 Task: Create a due date automation trigger when advanced on, on the tuesday before a card is due add fields without custom field "Resume" set to a date between 1 and 7 working days from now at 11:00 AM.
Action: Mouse moved to (1131, 90)
Screenshot: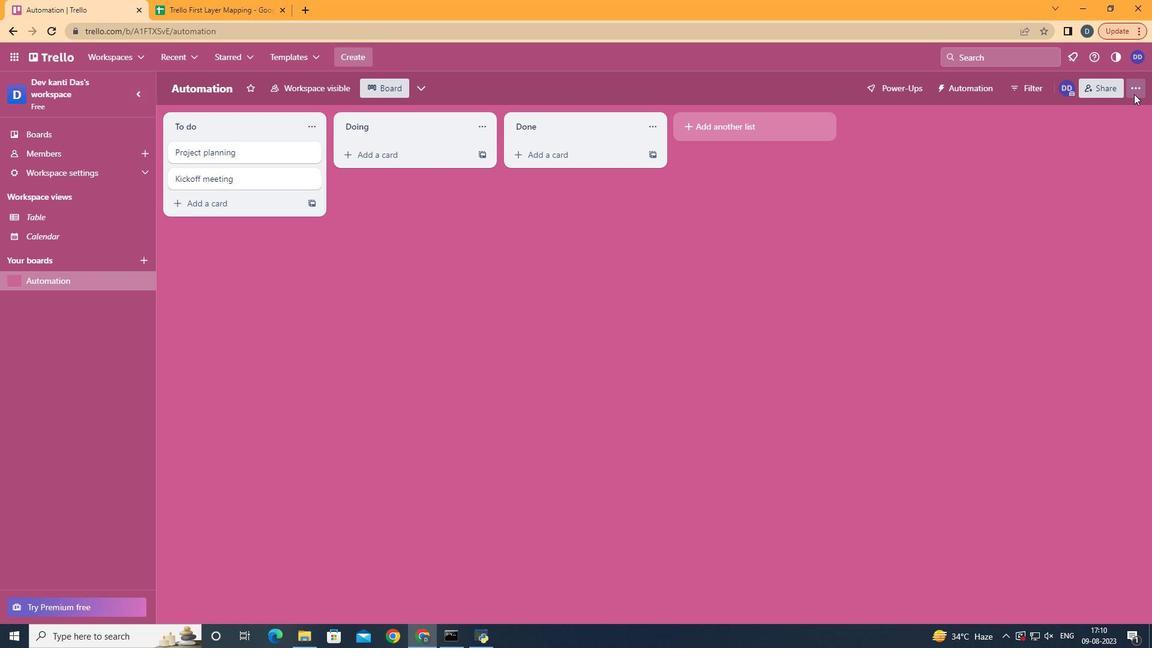 
Action: Mouse pressed left at (1131, 90)
Screenshot: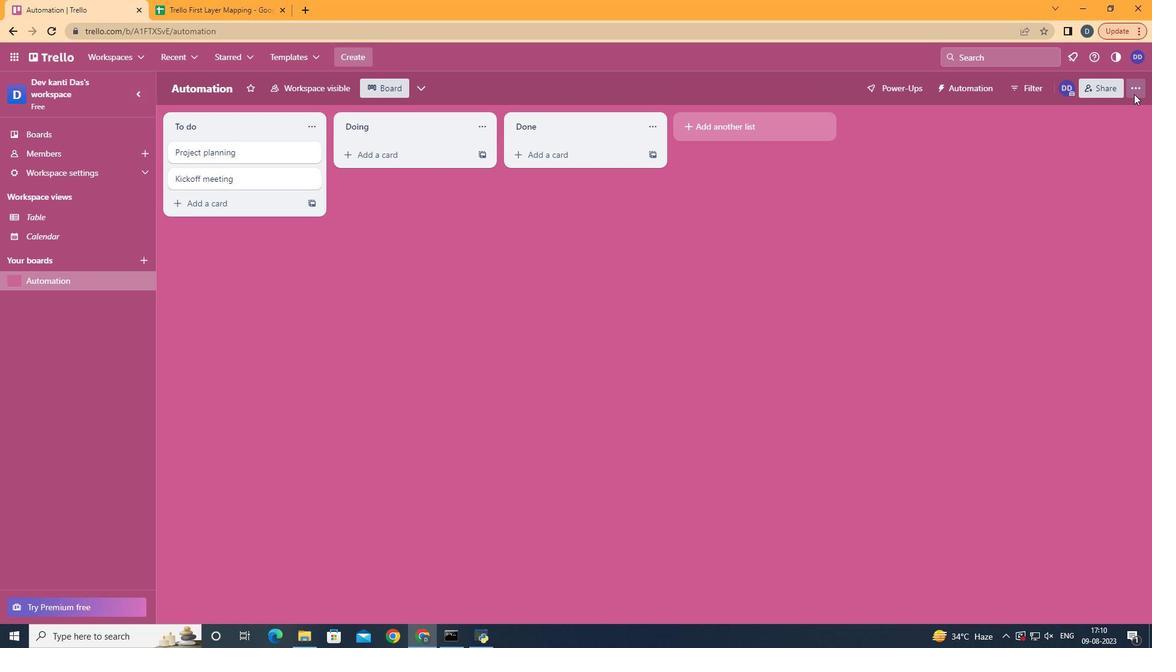 
Action: Mouse moved to (1037, 256)
Screenshot: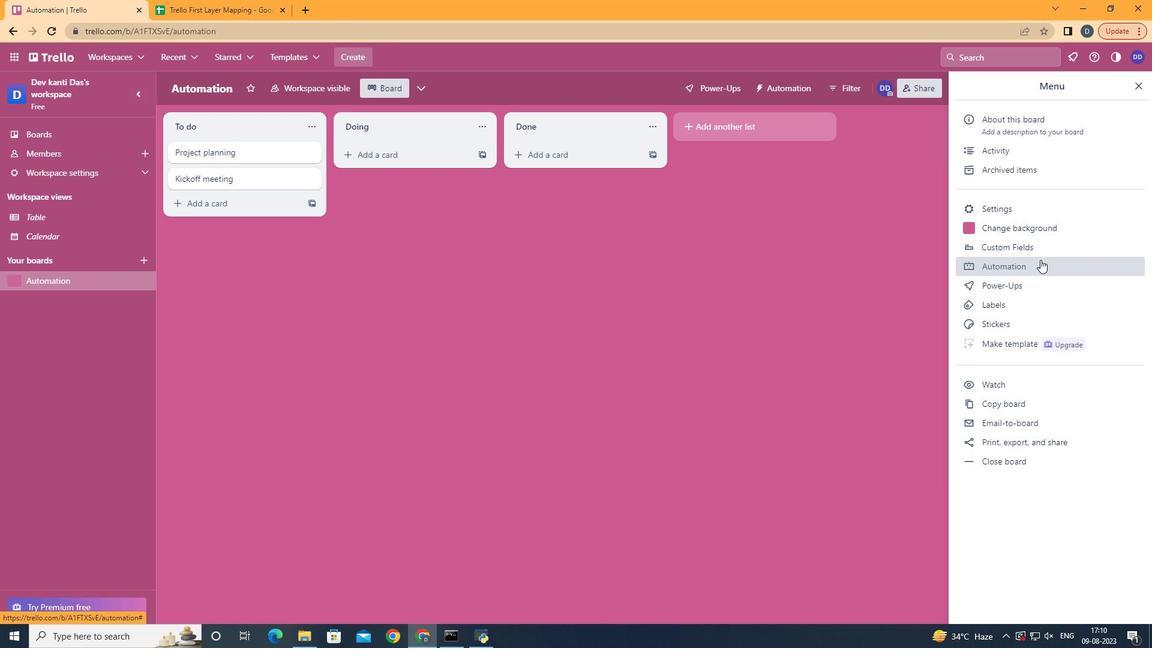 
Action: Mouse pressed left at (1037, 256)
Screenshot: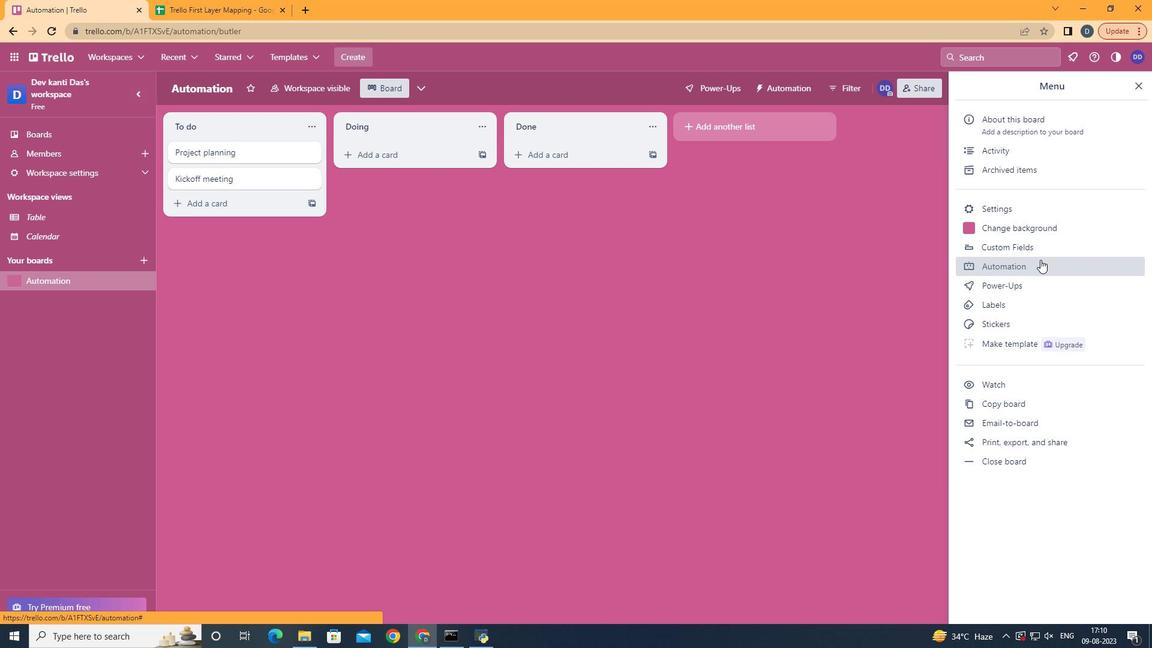 
Action: Mouse moved to (197, 228)
Screenshot: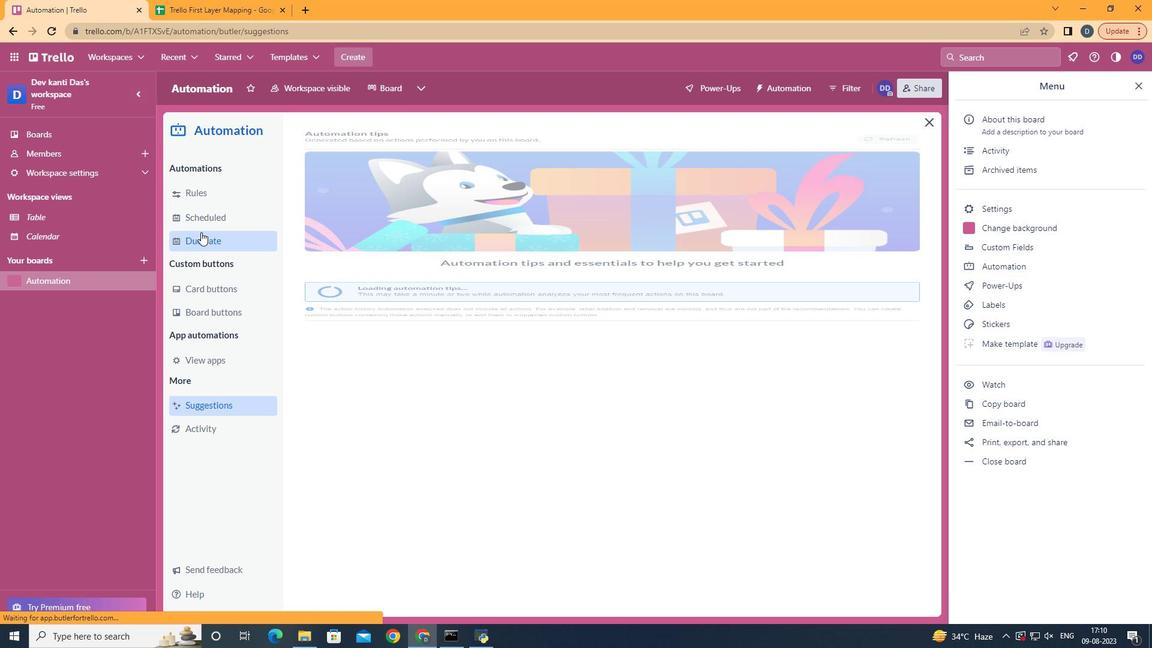 
Action: Mouse pressed left at (197, 228)
Screenshot: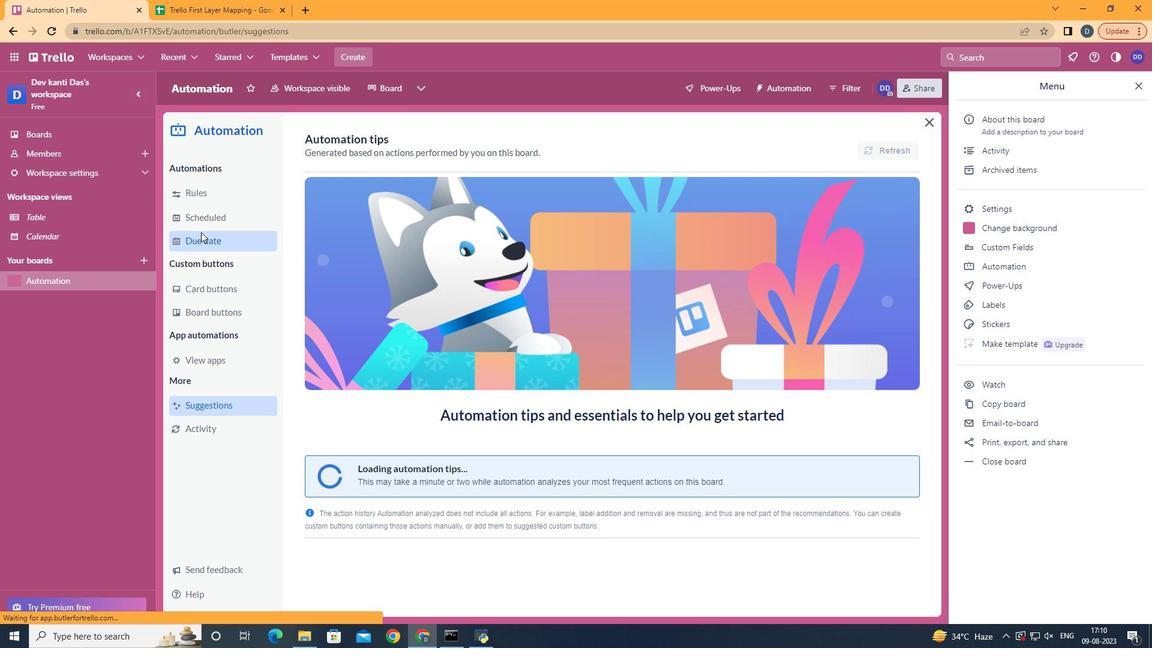 
Action: Mouse moved to (827, 137)
Screenshot: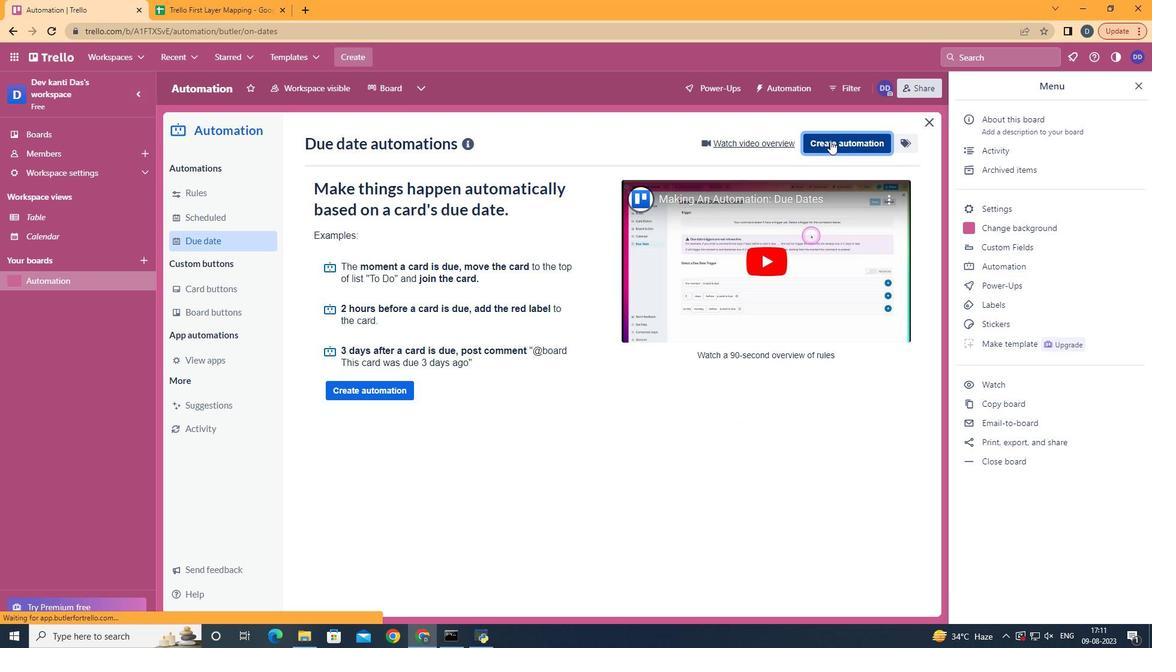 
Action: Mouse pressed left at (827, 137)
Screenshot: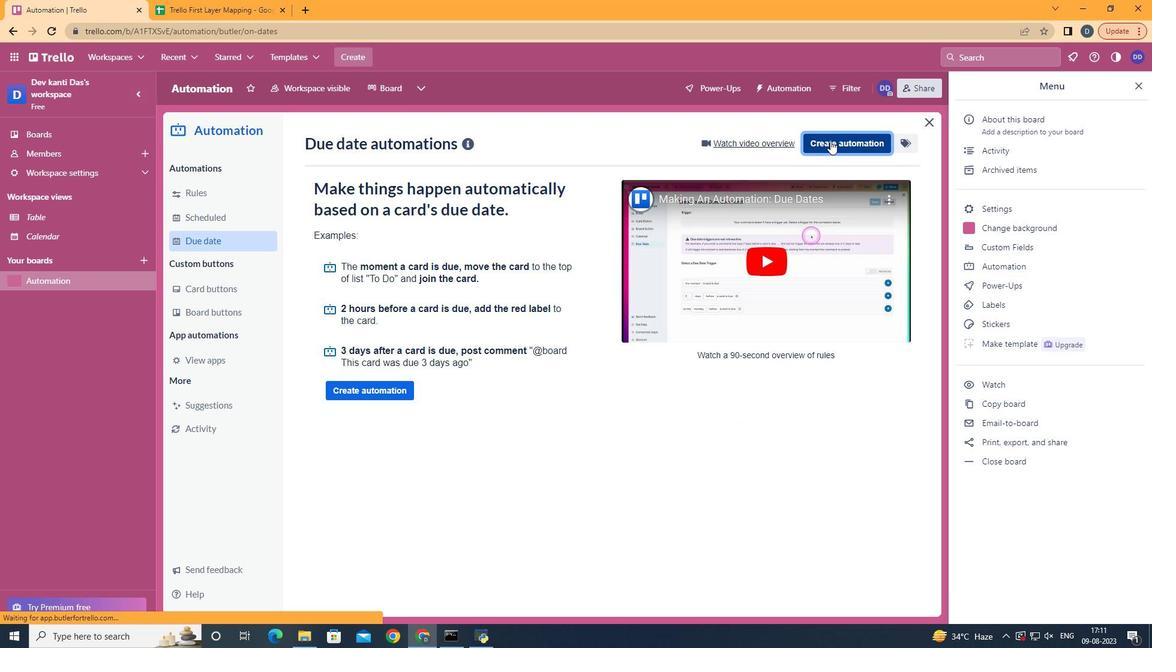 
Action: Mouse moved to (608, 262)
Screenshot: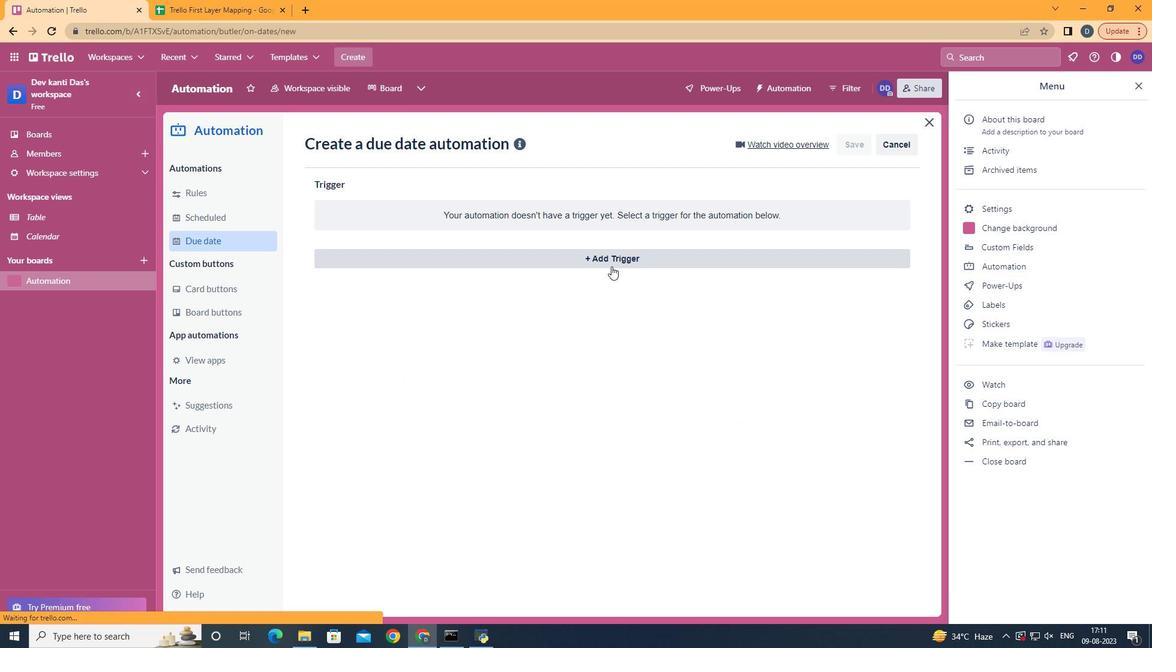 
Action: Mouse pressed left at (608, 262)
Screenshot: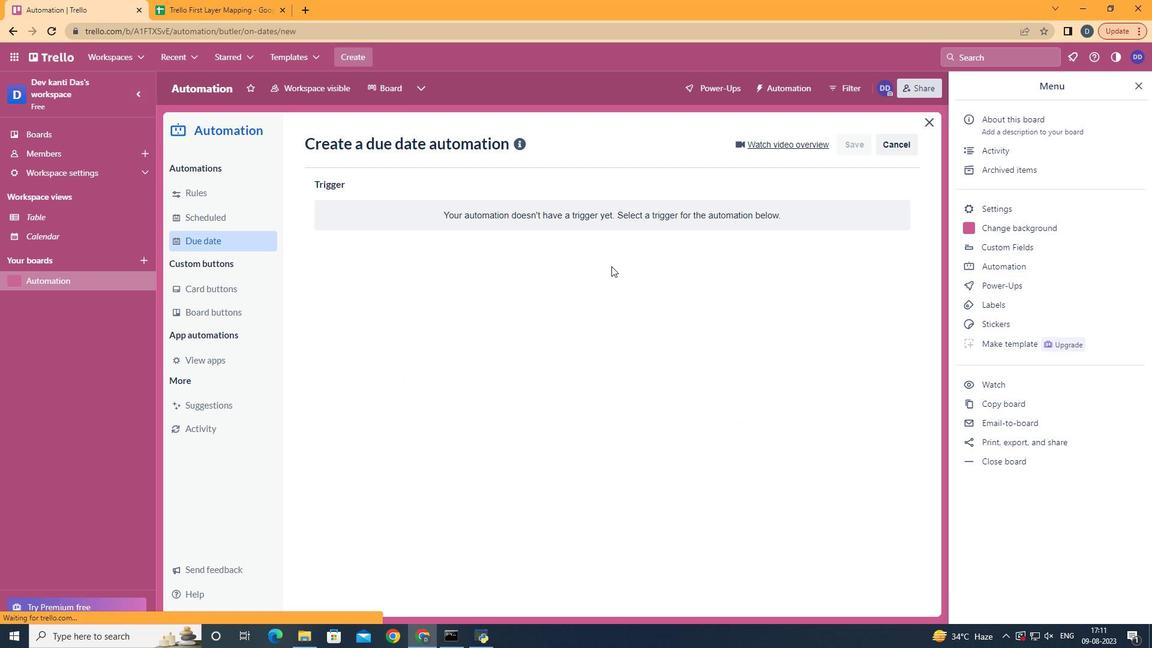 
Action: Mouse moved to (398, 330)
Screenshot: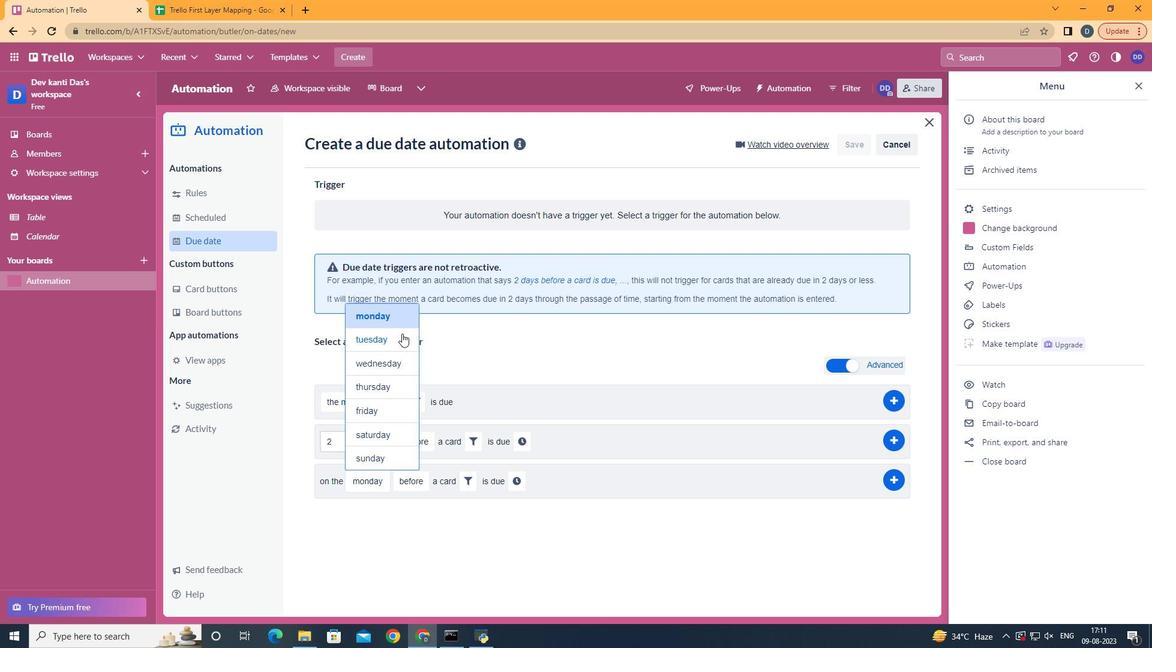 
Action: Mouse pressed left at (398, 330)
Screenshot: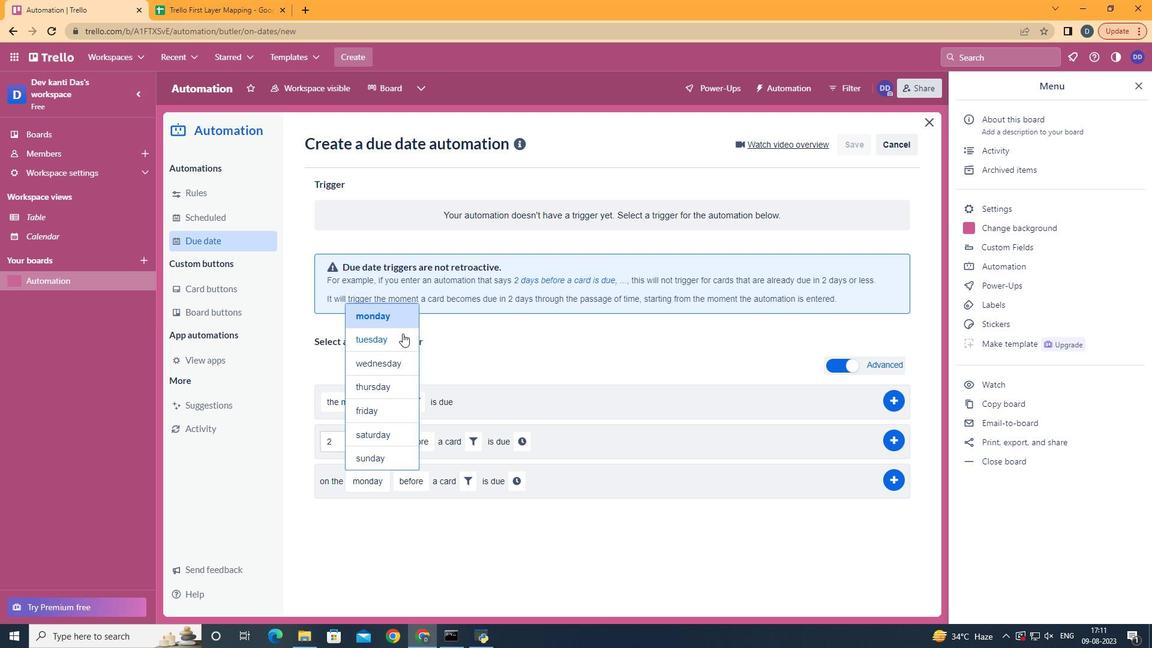 
Action: Mouse moved to (470, 477)
Screenshot: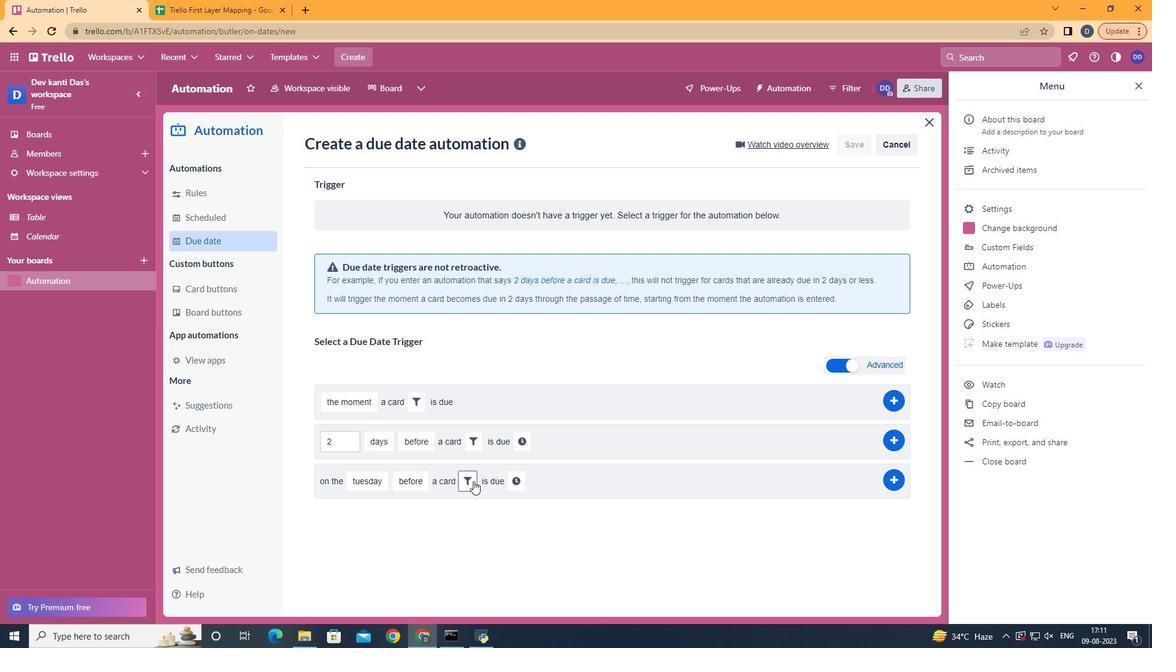 
Action: Mouse pressed left at (470, 477)
Screenshot: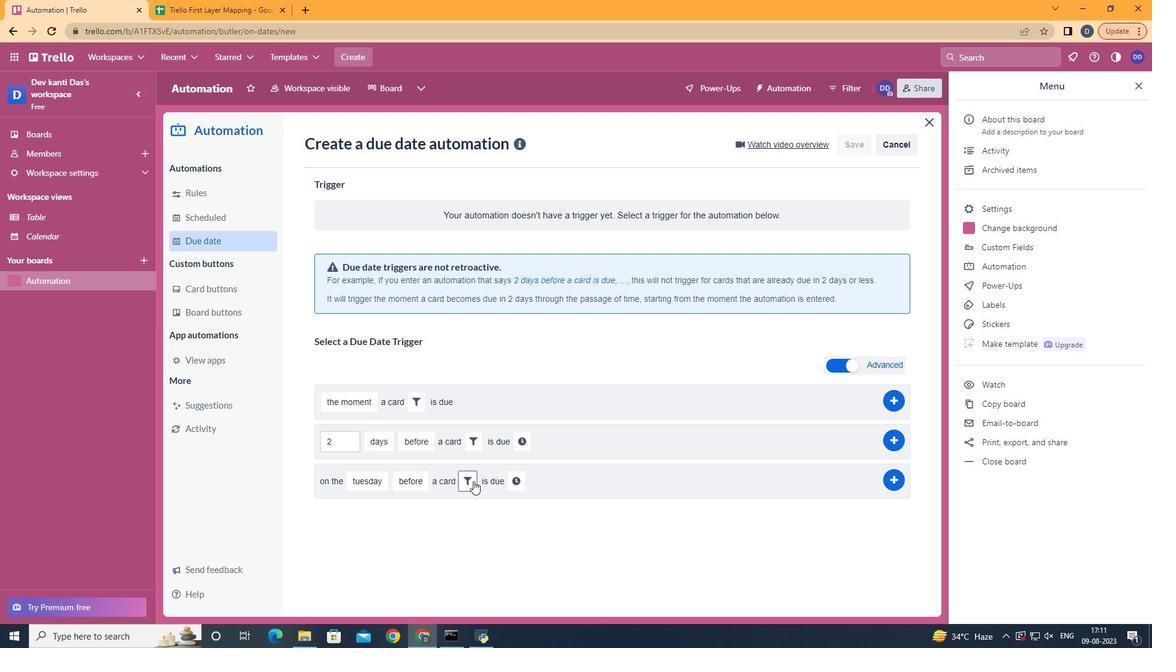 
Action: Mouse moved to (671, 508)
Screenshot: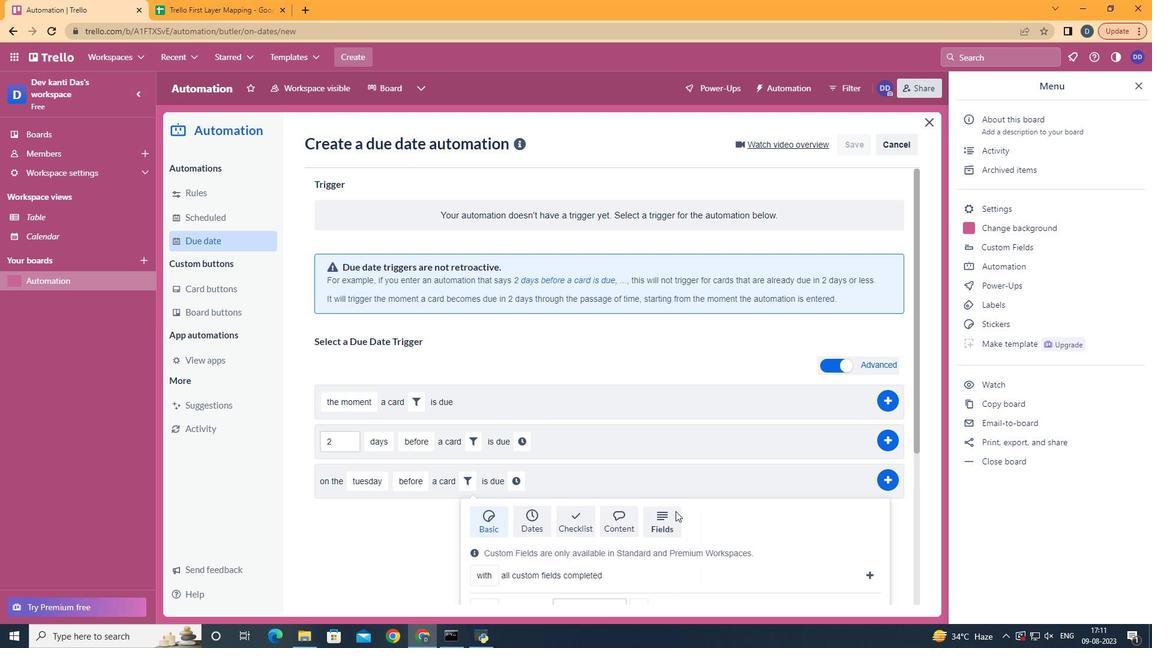 
Action: Mouse pressed left at (671, 508)
Screenshot: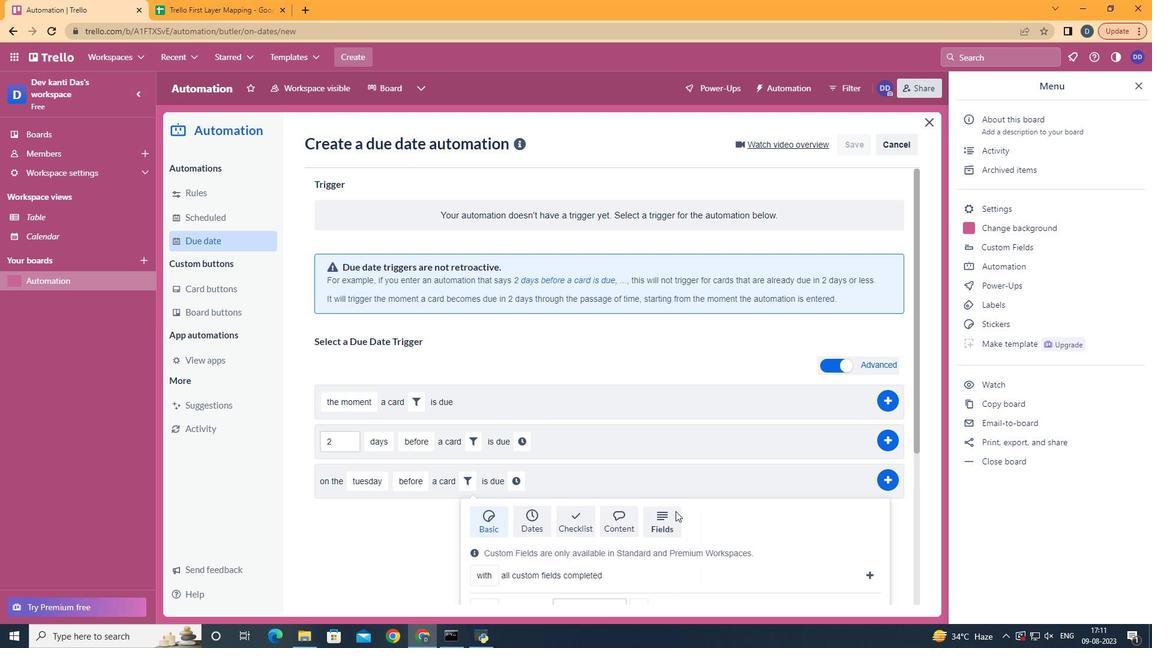 
Action: Mouse moved to (668, 501)
Screenshot: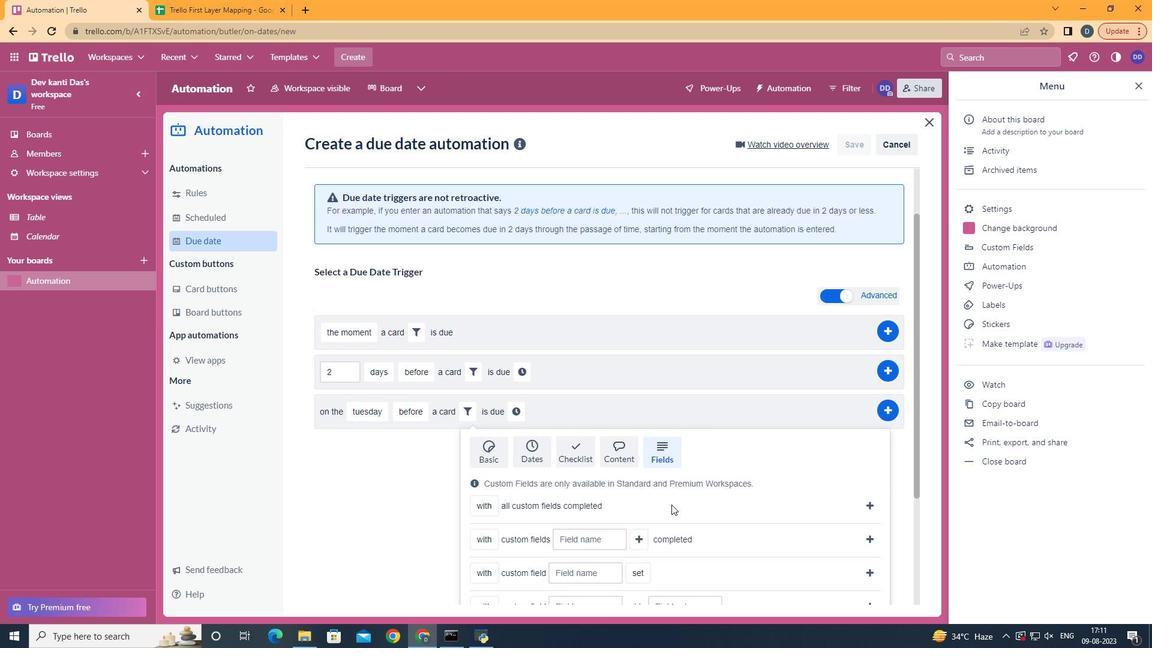 
Action: Mouse scrolled (668, 500) with delta (0, 0)
Screenshot: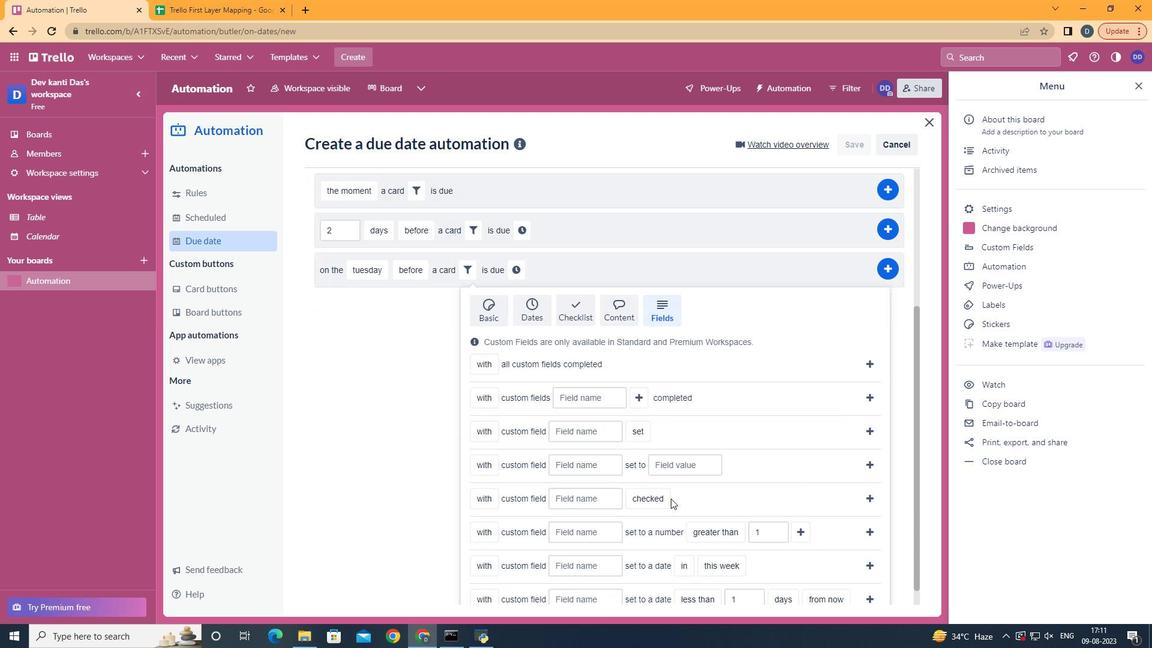 
Action: Mouse scrolled (668, 500) with delta (0, 0)
Screenshot: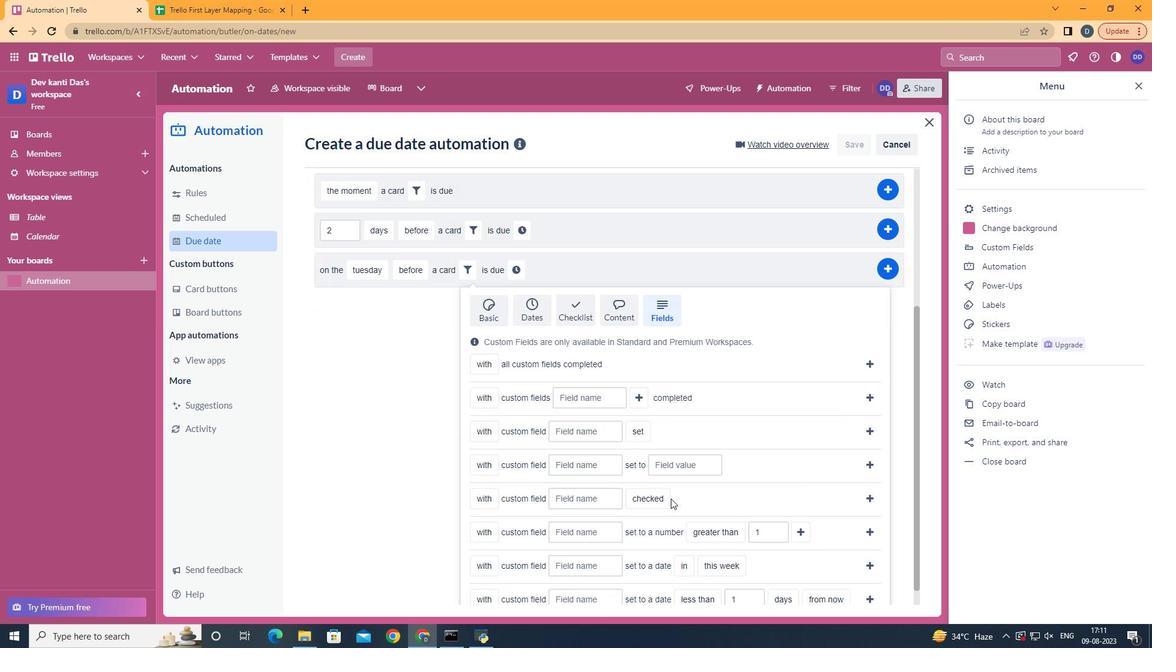 
Action: Mouse scrolled (668, 500) with delta (0, 0)
Screenshot: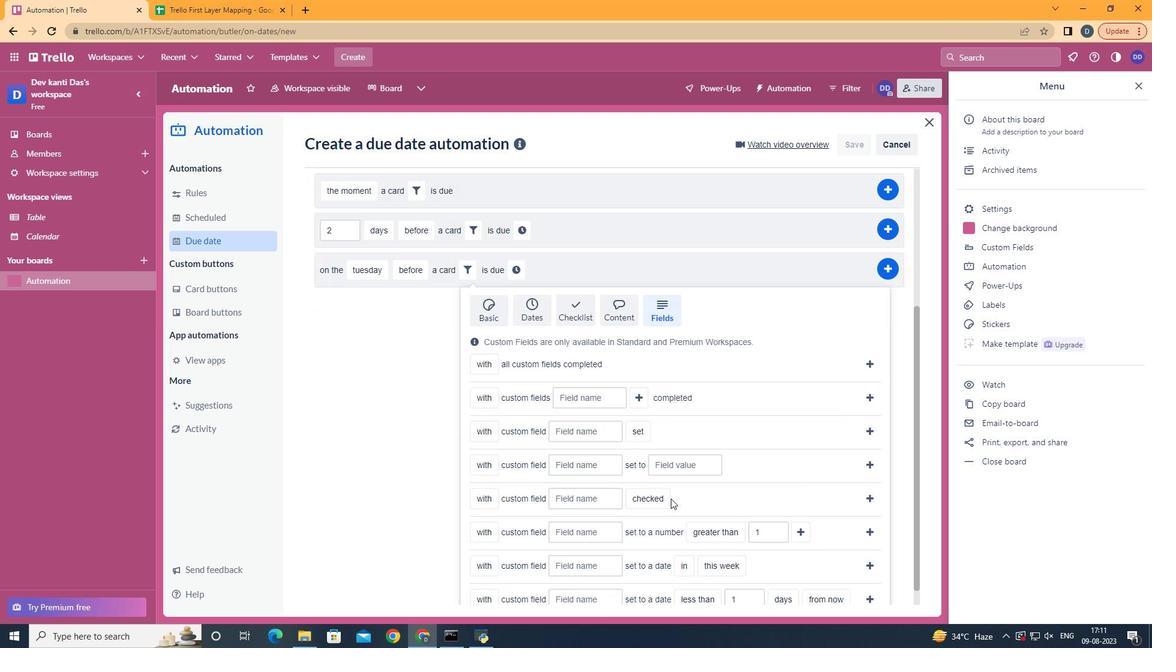 
Action: Mouse scrolled (668, 500) with delta (0, 0)
Screenshot: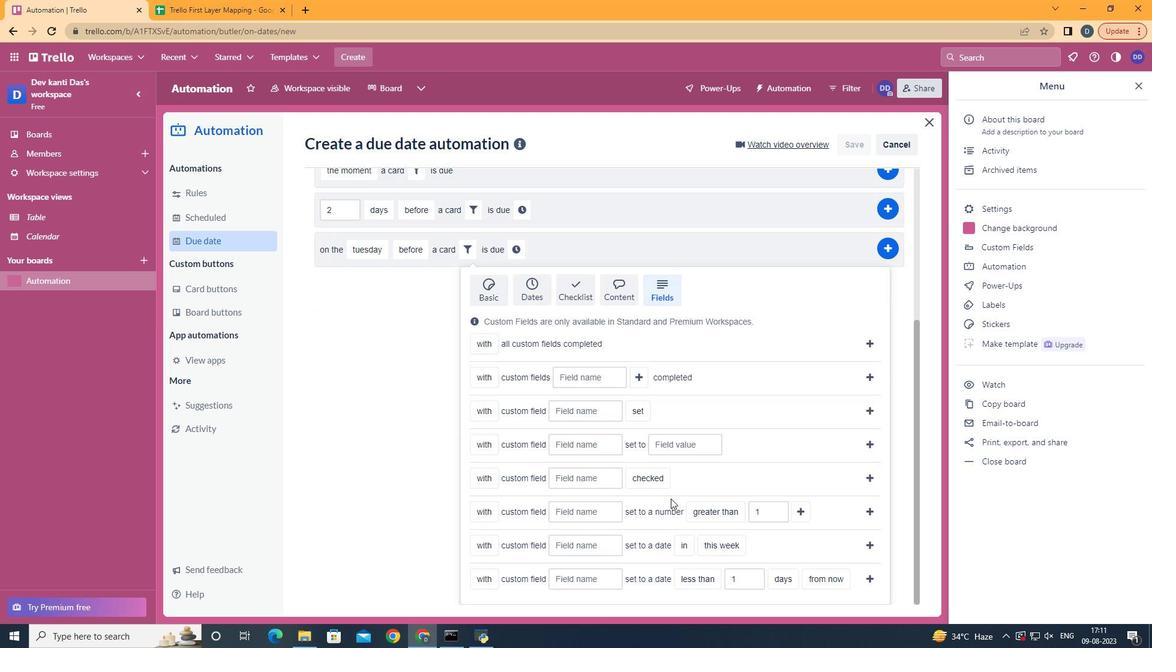 
Action: Mouse moved to (659, 477)
Screenshot: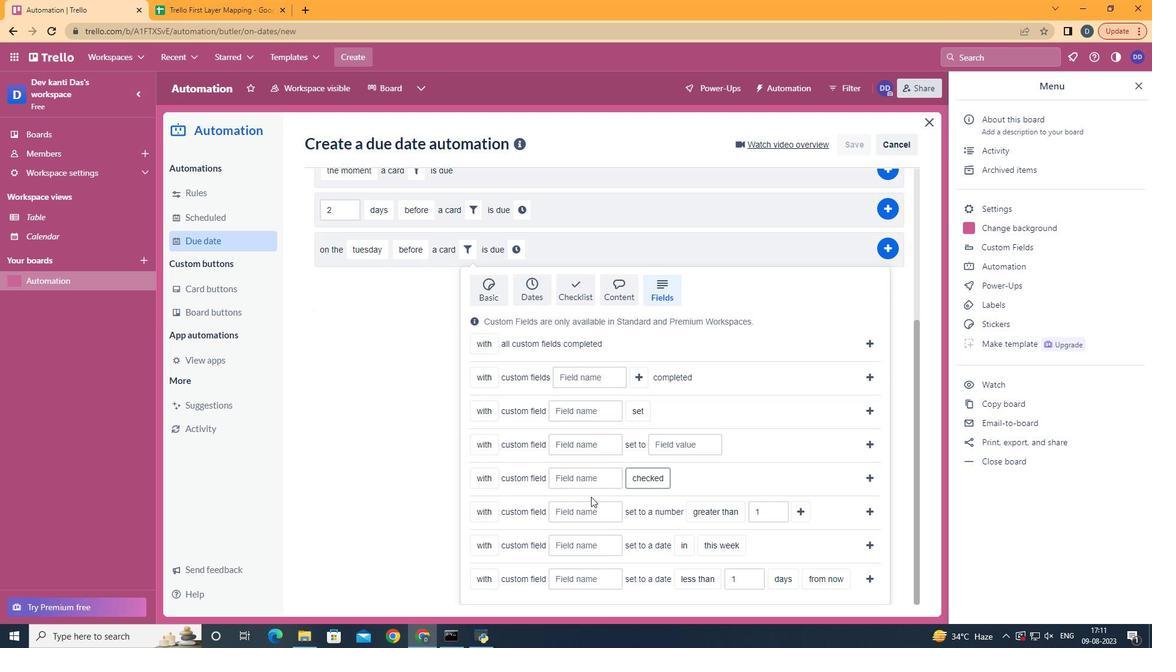 
Action: Mouse scrolled (659, 477) with delta (0, 0)
Screenshot: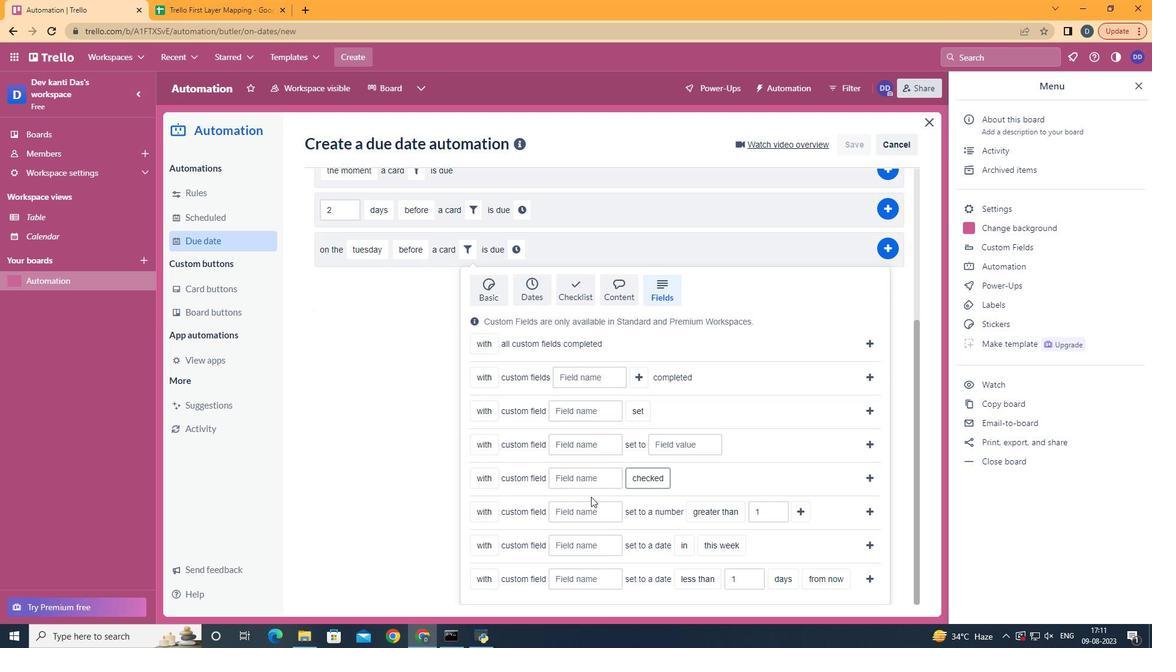 
Action: Mouse scrolled (659, 477) with delta (0, 0)
Screenshot: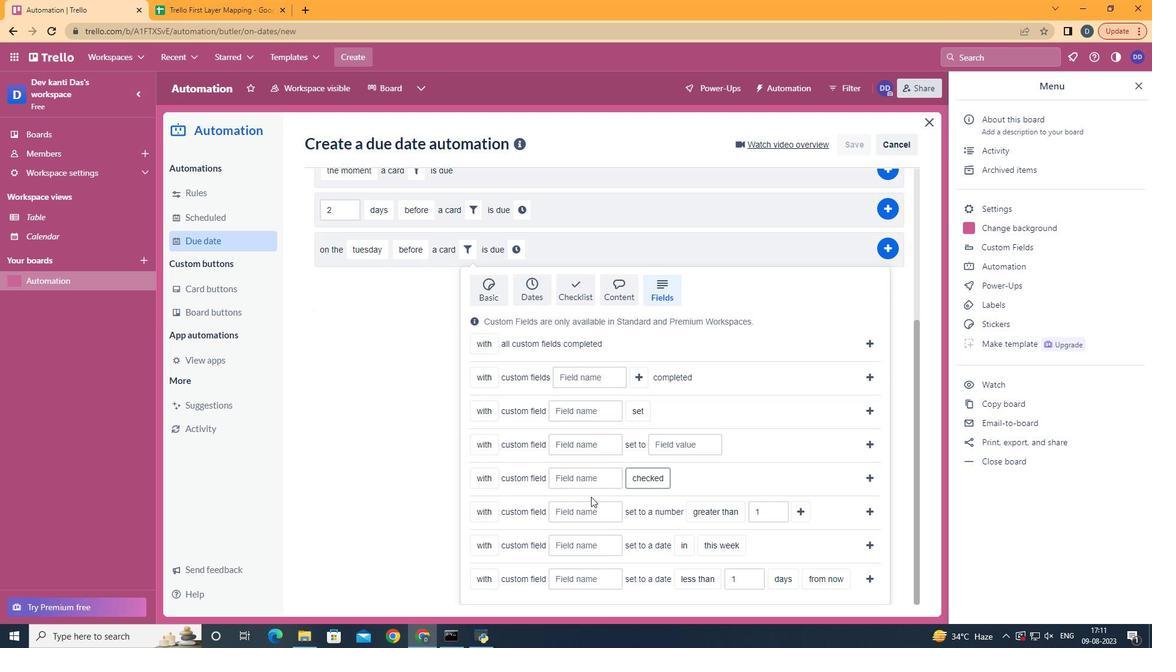 
Action: Mouse scrolled (659, 477) with delta (0, 0)
Screenshot: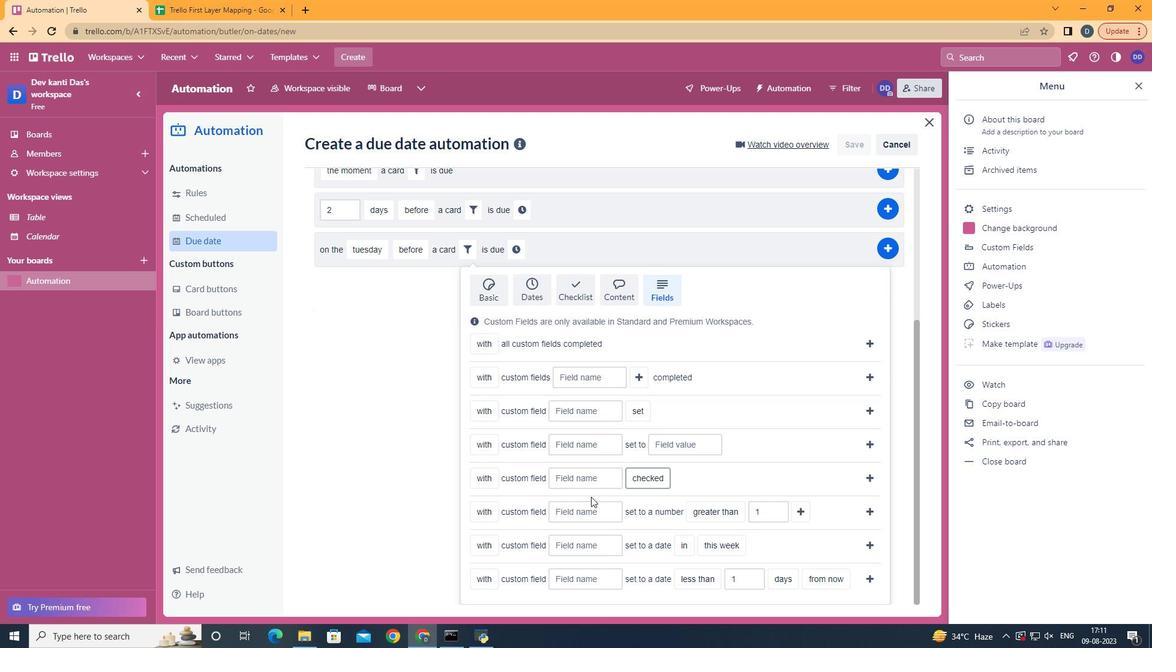 
Action: Mouse scrolled (659, 477) with delta (0, 0)
Screenshot: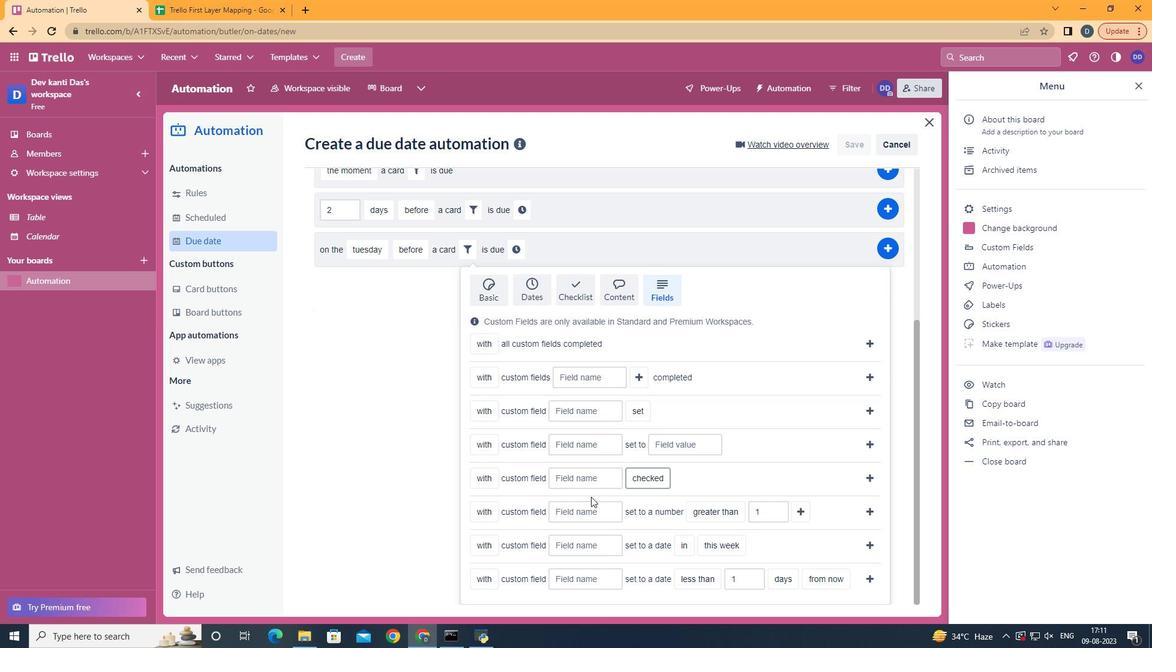 
Action: Mouse scrolled (659, 477) with delta (0, 0)
Screenshot: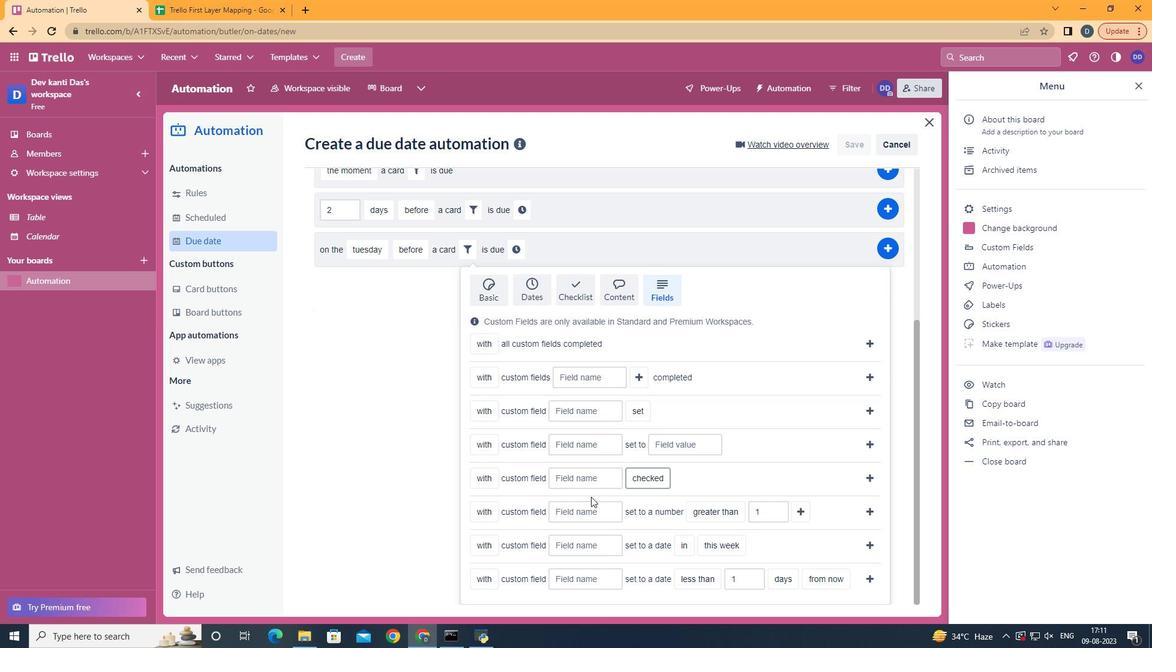 
Action: Mouse moved to (501, 552)
Screenshot: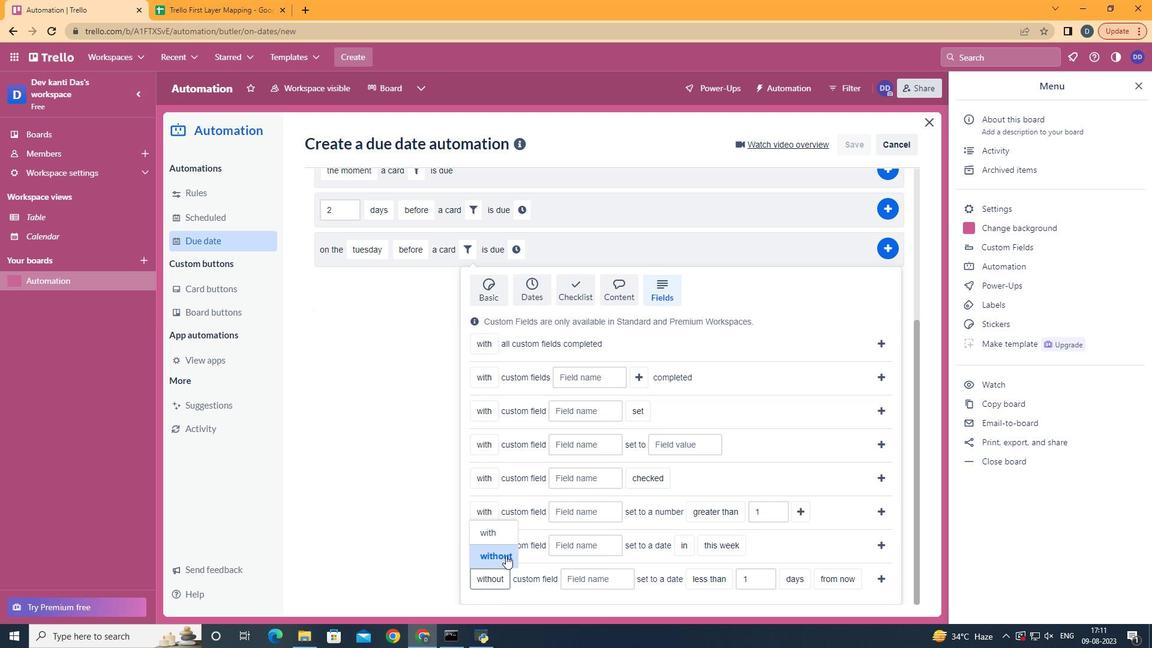 
Action: Mouse pressed left at (501, 552)
Screenshot: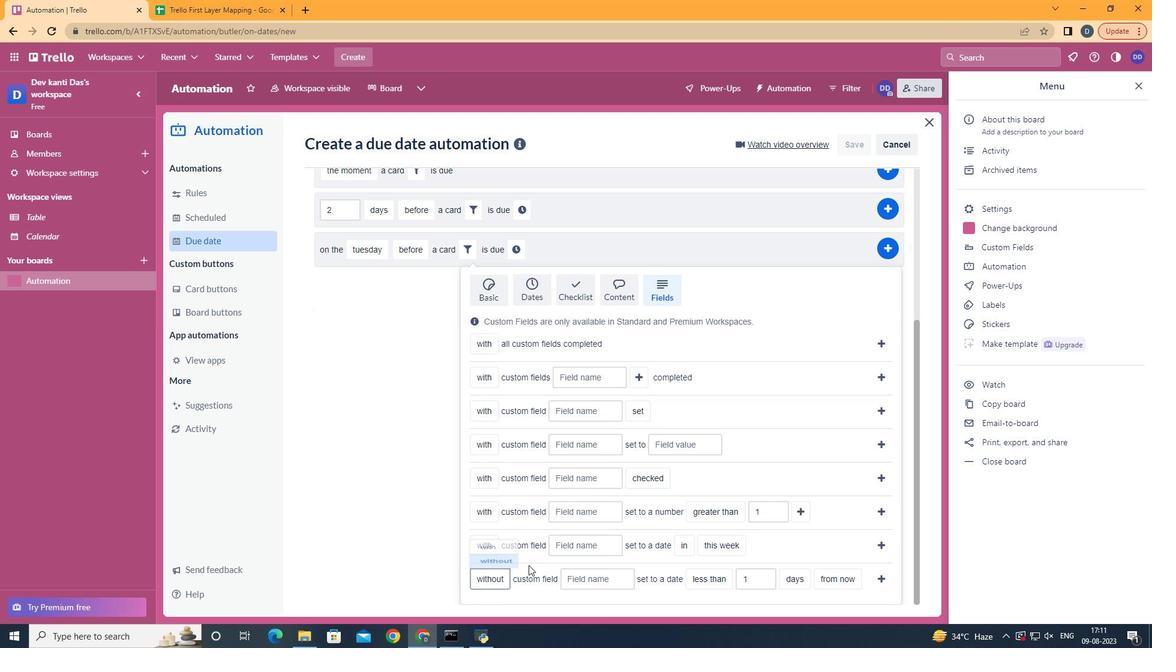 
Action: Mouse moved to (589, 577)
Screenshot: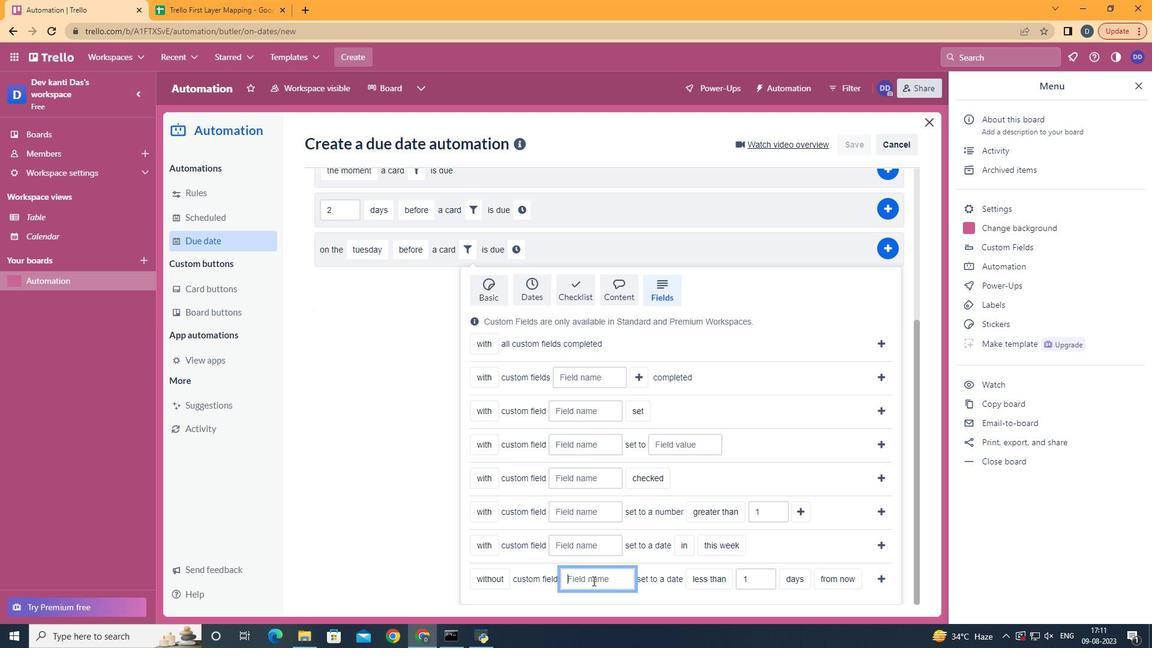 
Action: Mouse pressed left at (589, 577)
Screenshot: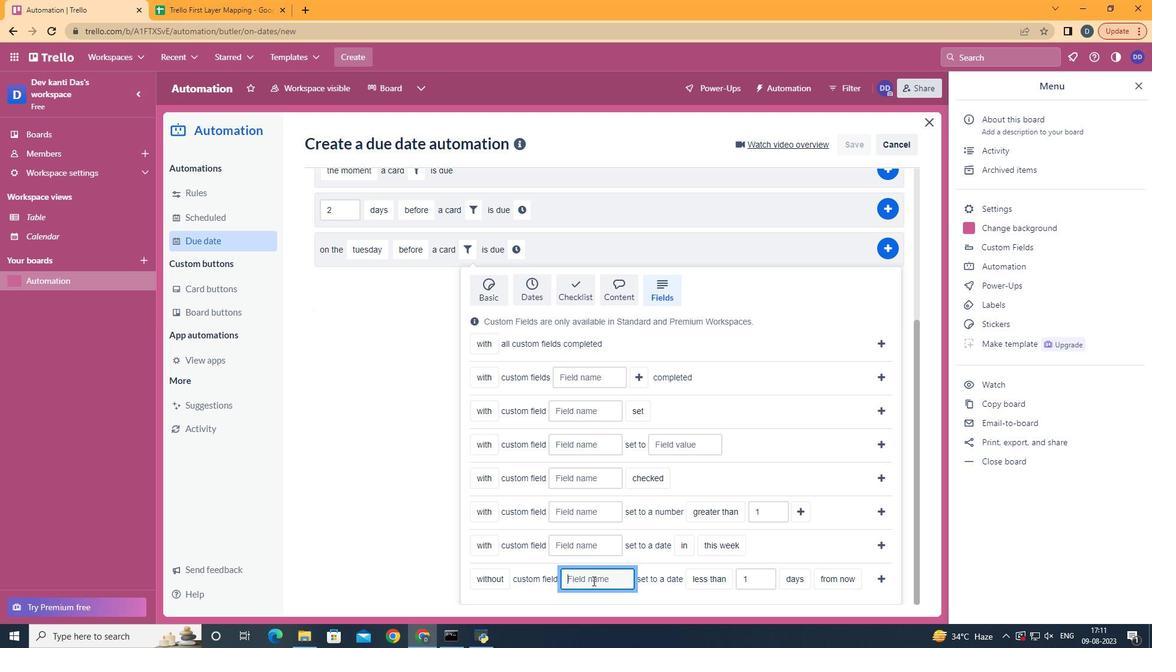 
Action: Mouse moved to (589, 577)
Screenshot: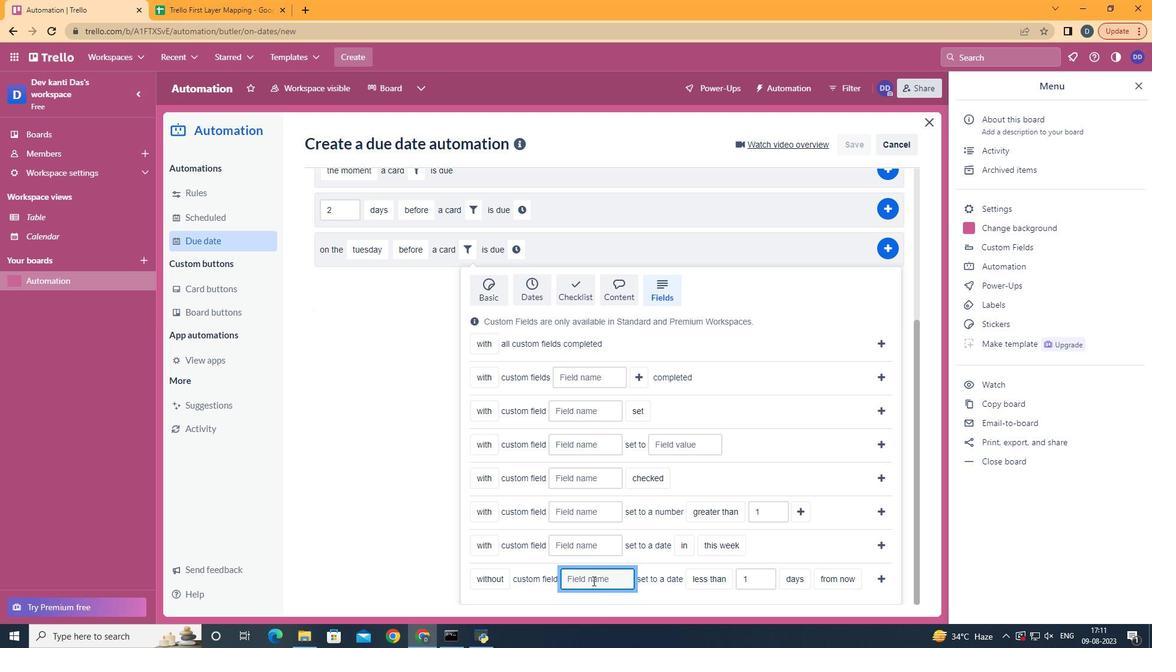 
Action: Key pressed <Key.shift>Resume
Screenshot: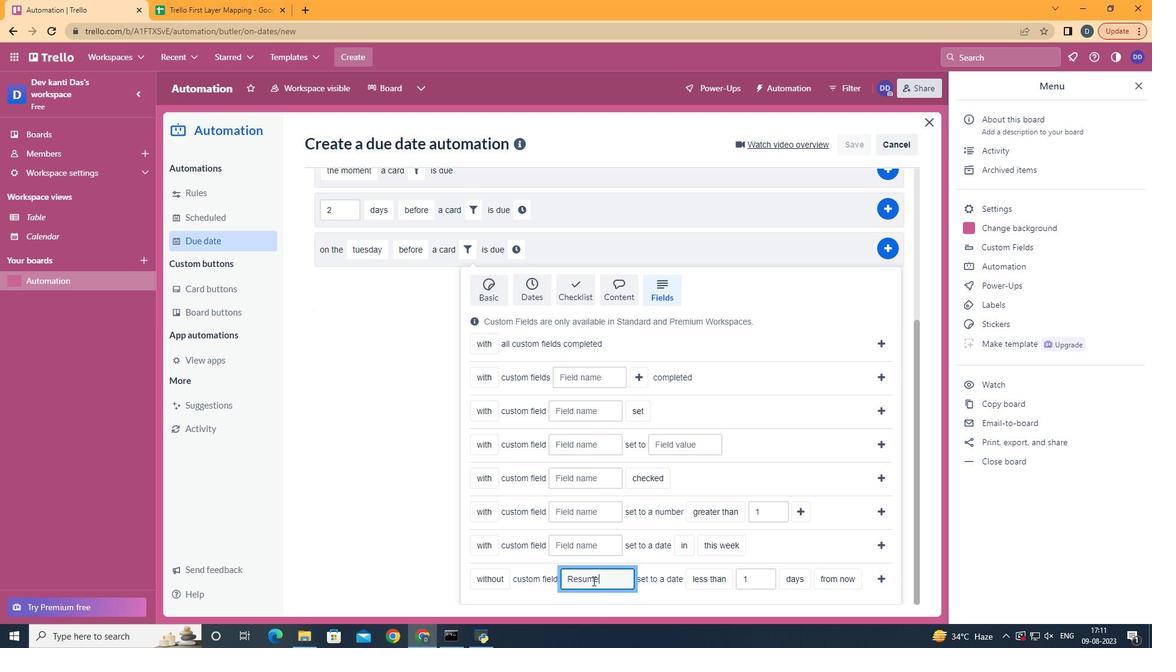 
Action: Mouse moved to (707, 560)
Screenshot: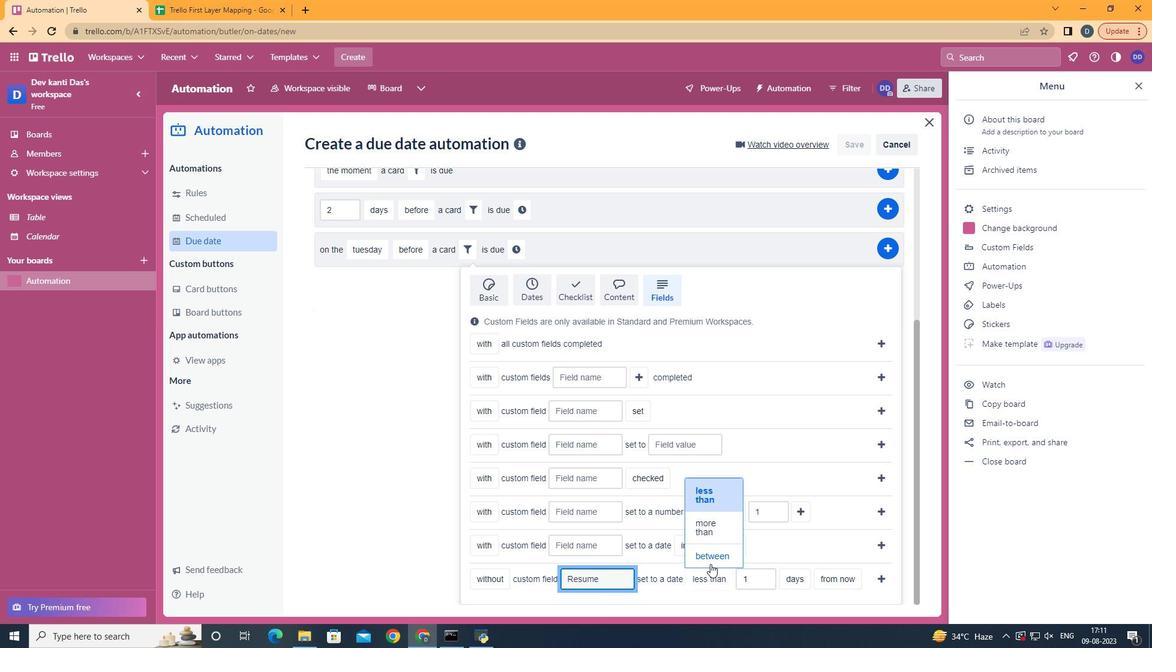 
Action: Mouse pressed left at (707, 560)
Screenshot: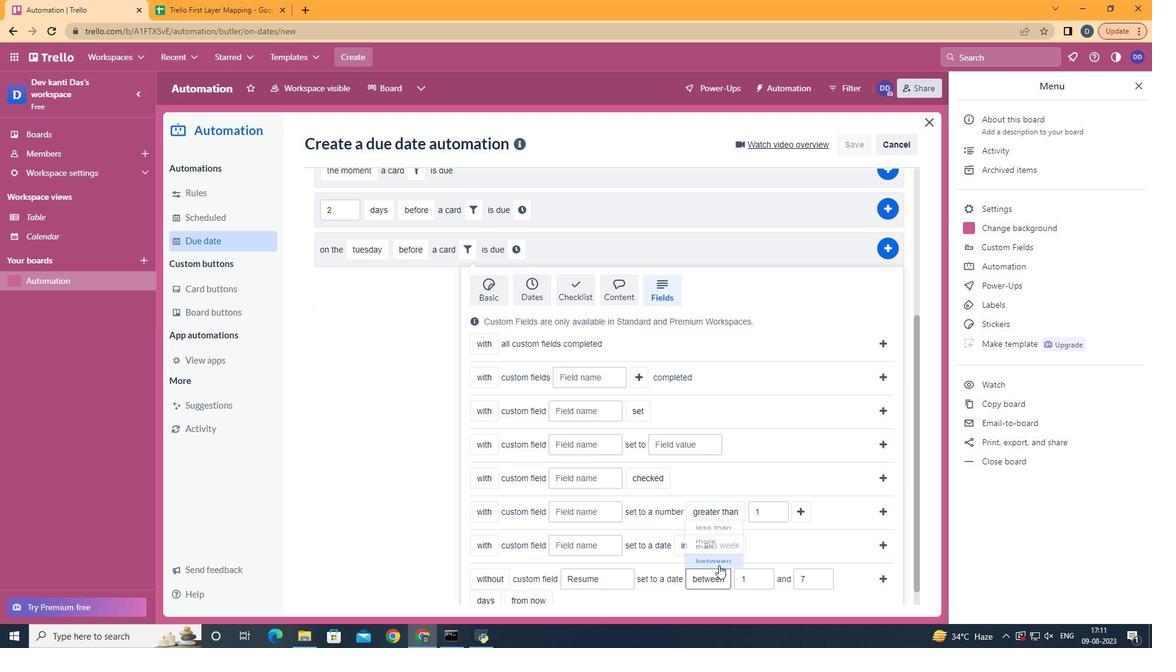 
Action: Mouse moved to (793, 552)
Screenshot: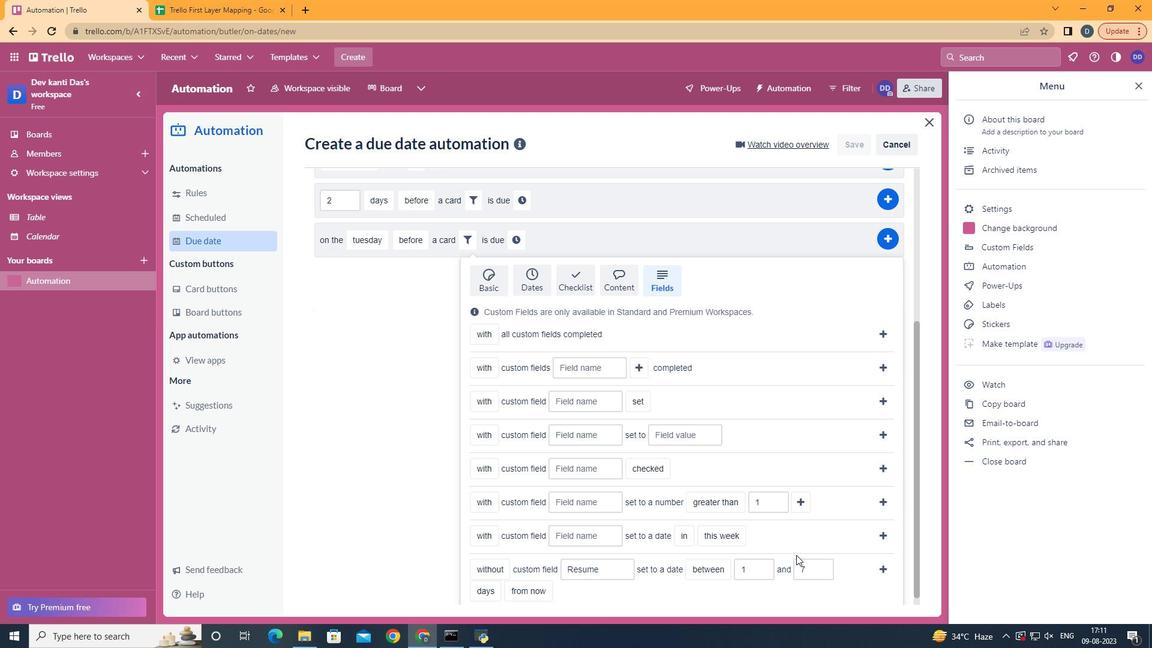 
Action: Mouse scrolled (793, 551) with delta (0, 0)
Screenshot: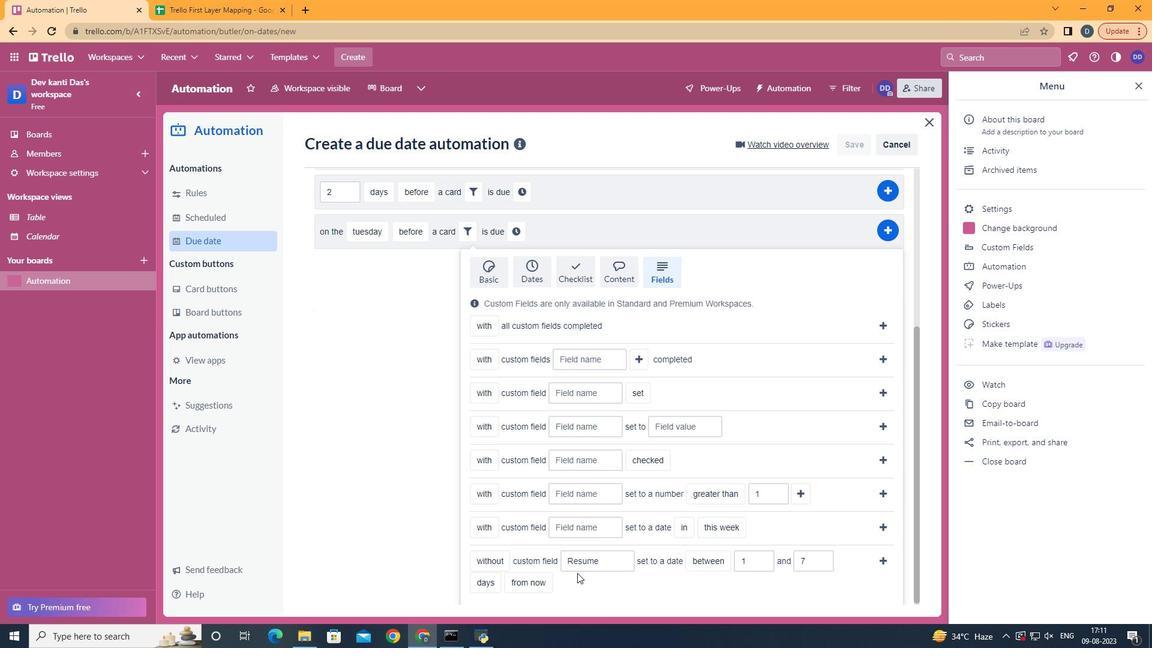
Action: Mouse scrolled (793, 551) with delta (0, 0)
Screenshot: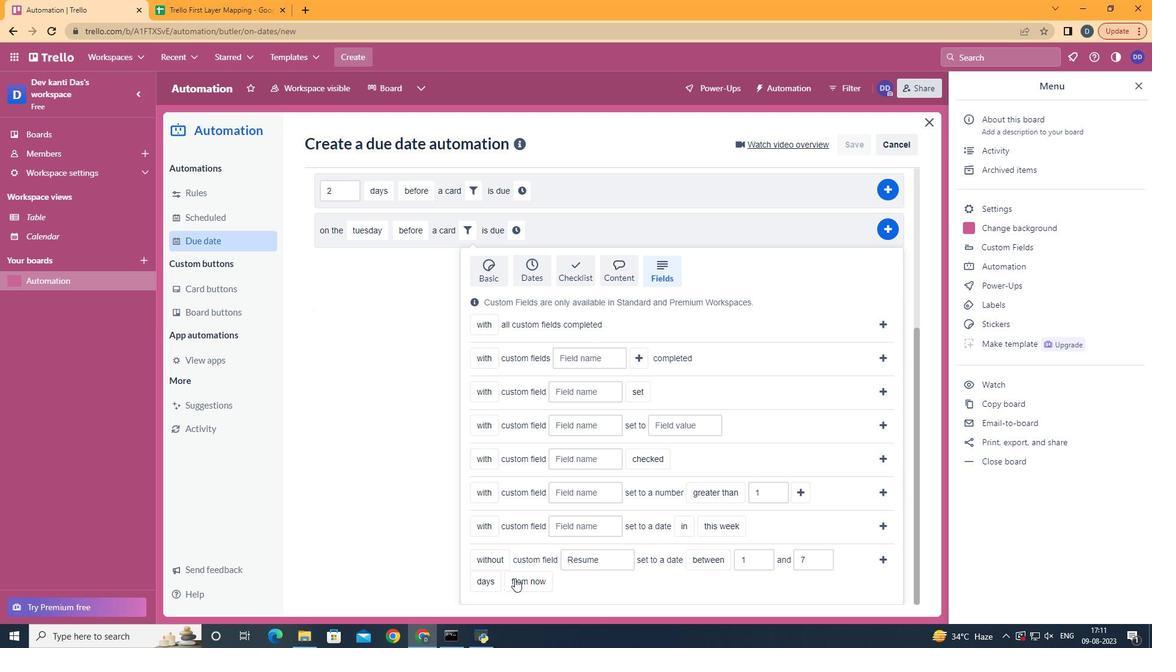 
Action: Mouse scrolled (793, 551) with delta (0, 0)
Screenshot: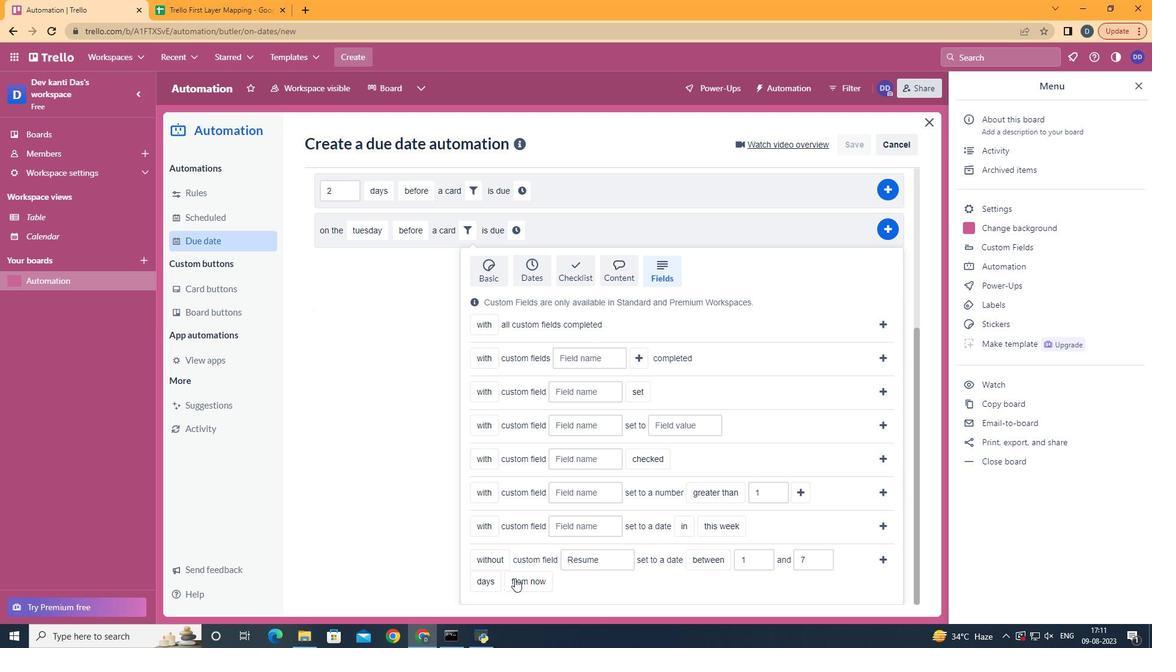 
Action: Mouse scrolled (793, 551) with delta (0, 0)
Screenshot: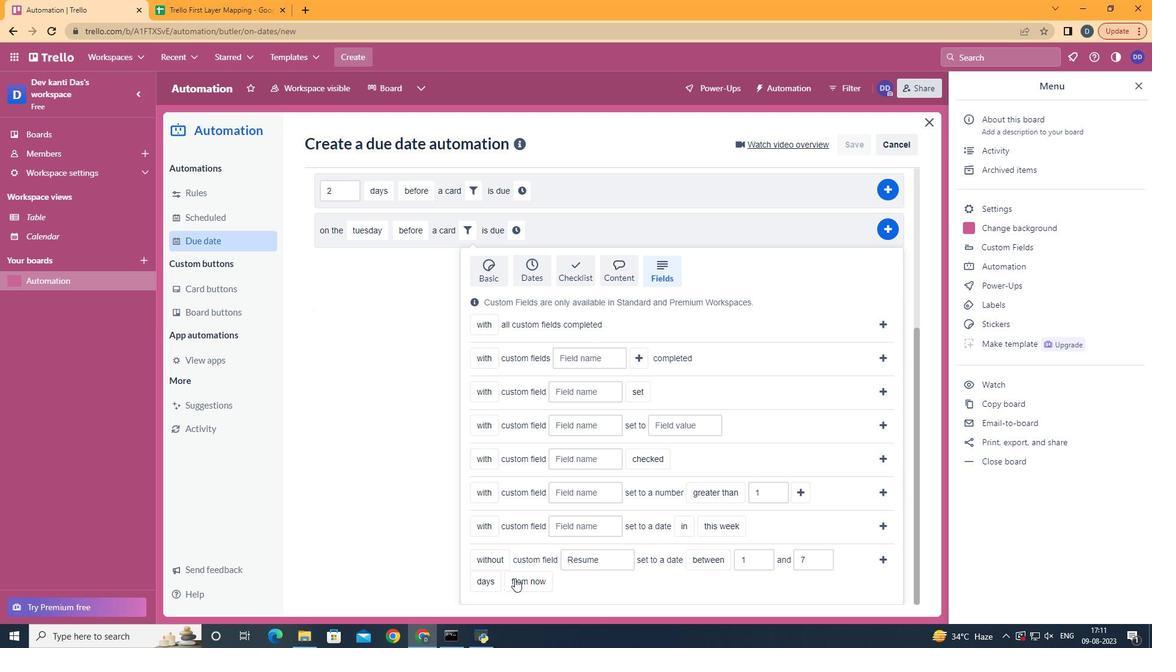 
Action: Mouse moved to (499, 554)
Screenshot: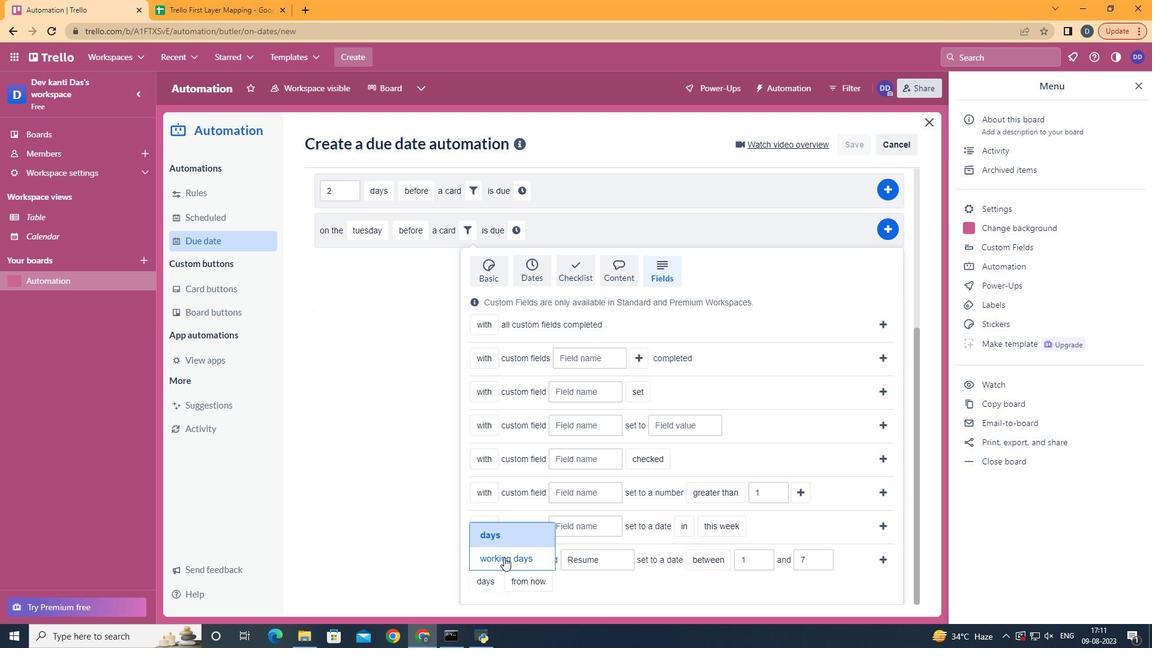 
Action: Mouse pressed left at (499, 554)
Screenshot: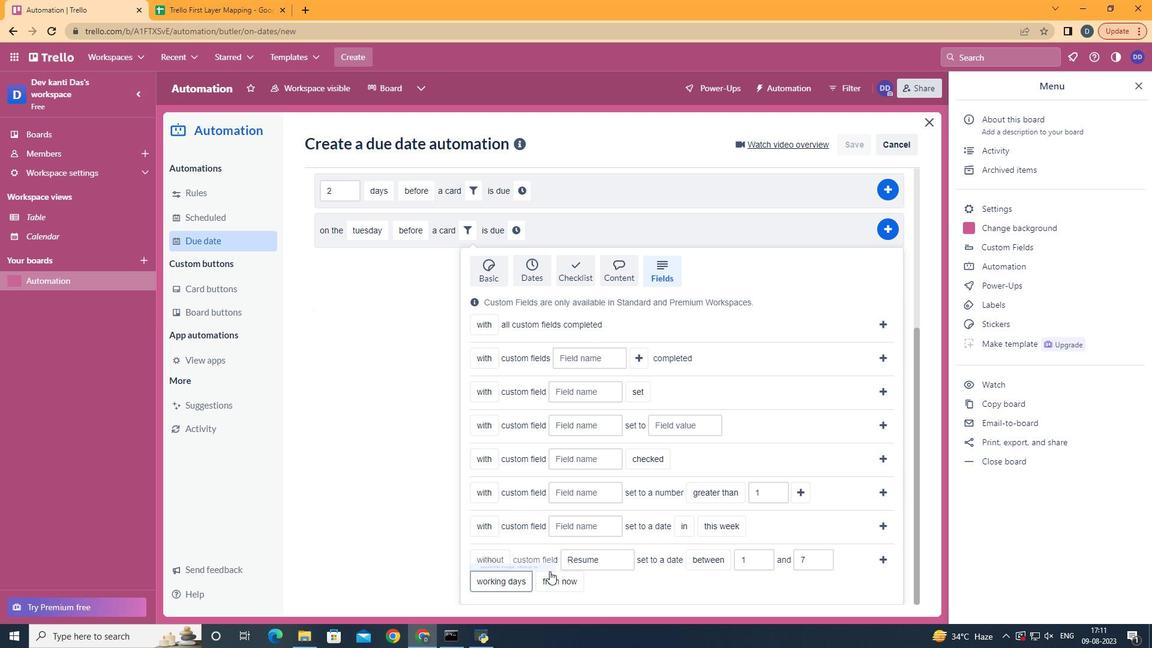 
Action: Mouse moved to (557, 519)
Screenshot: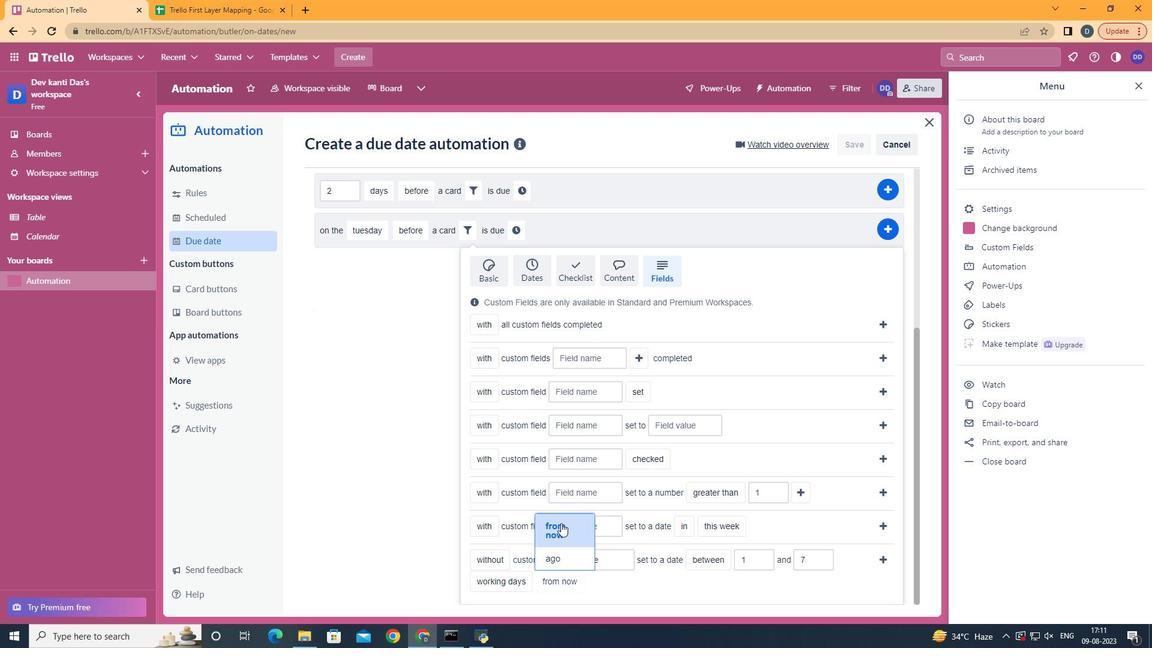 
Action: Mouse pressed left at (557, 519)
Screenshot: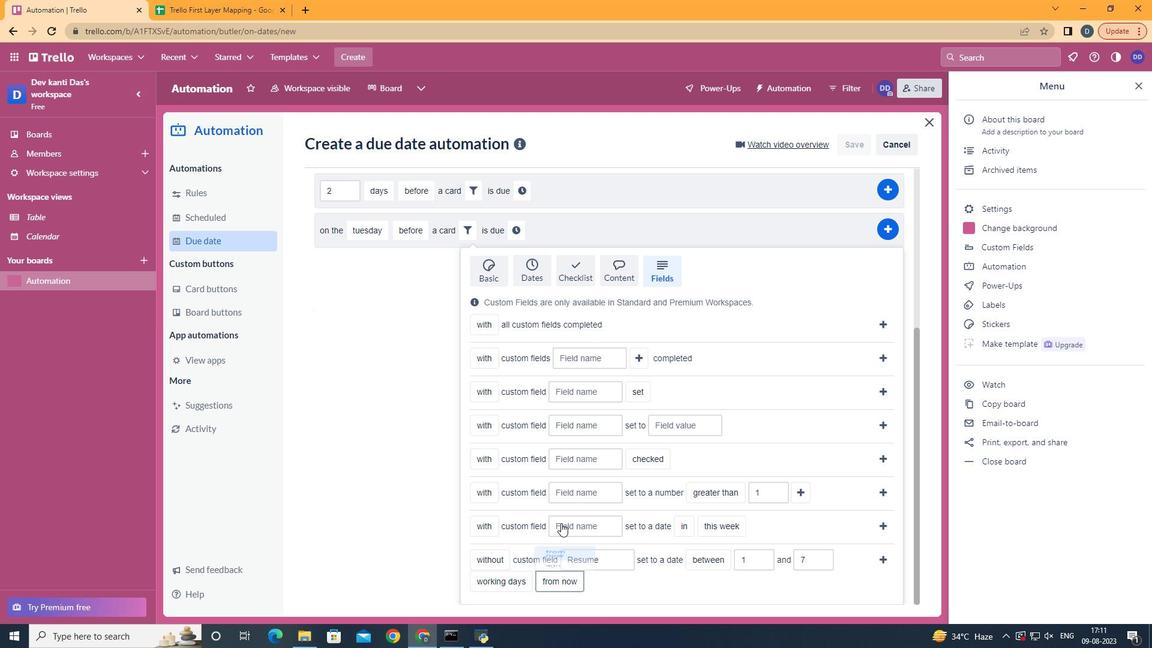 
Action: Mouse moved to (884, 563)
Screenshot: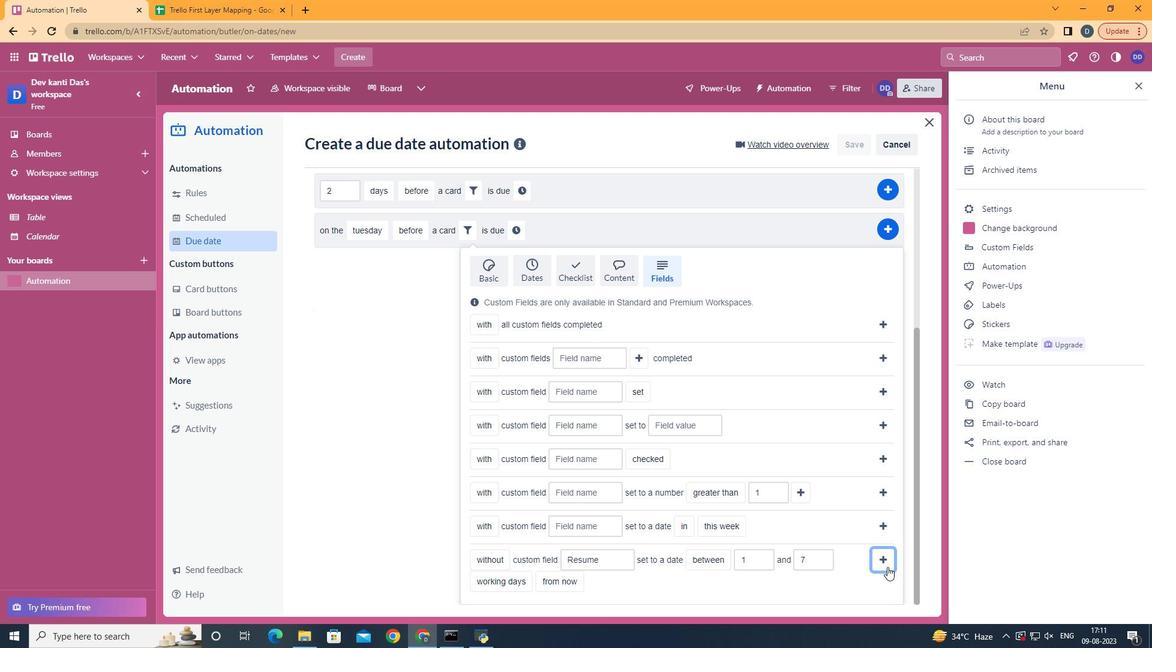 
Action: Mouse pressed left at (884, 563)
Screenshot: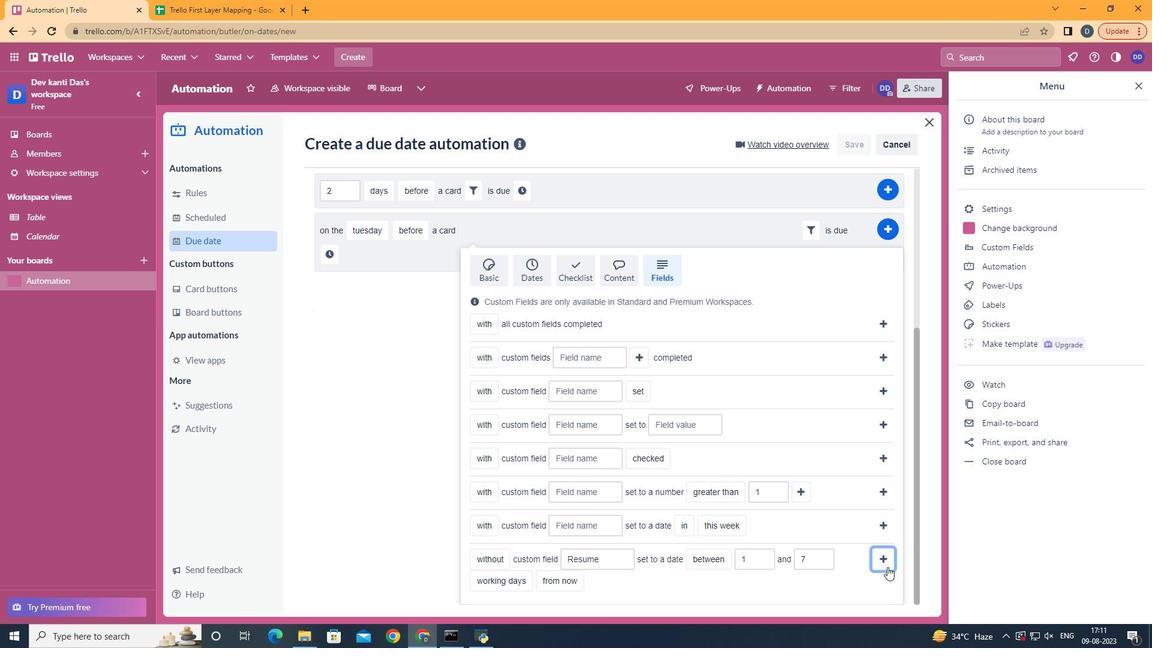 
Action: Mouse moved to (847, 476)
Screenshot: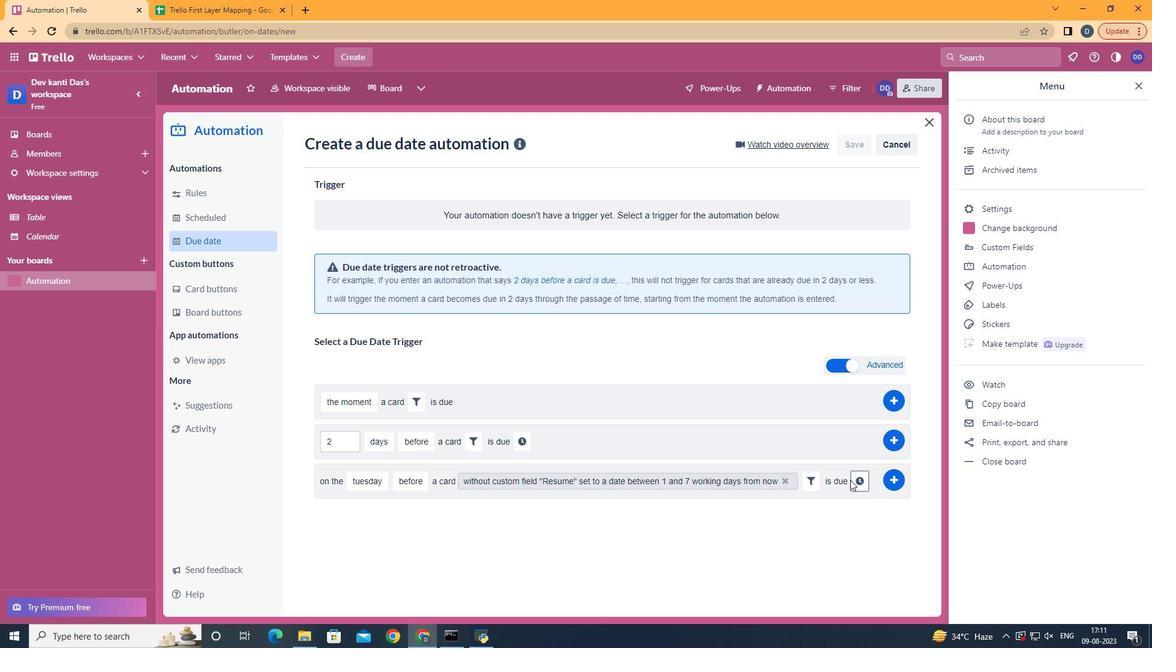 
Action: Mouse pressed left at (847, 476)
Screenshot: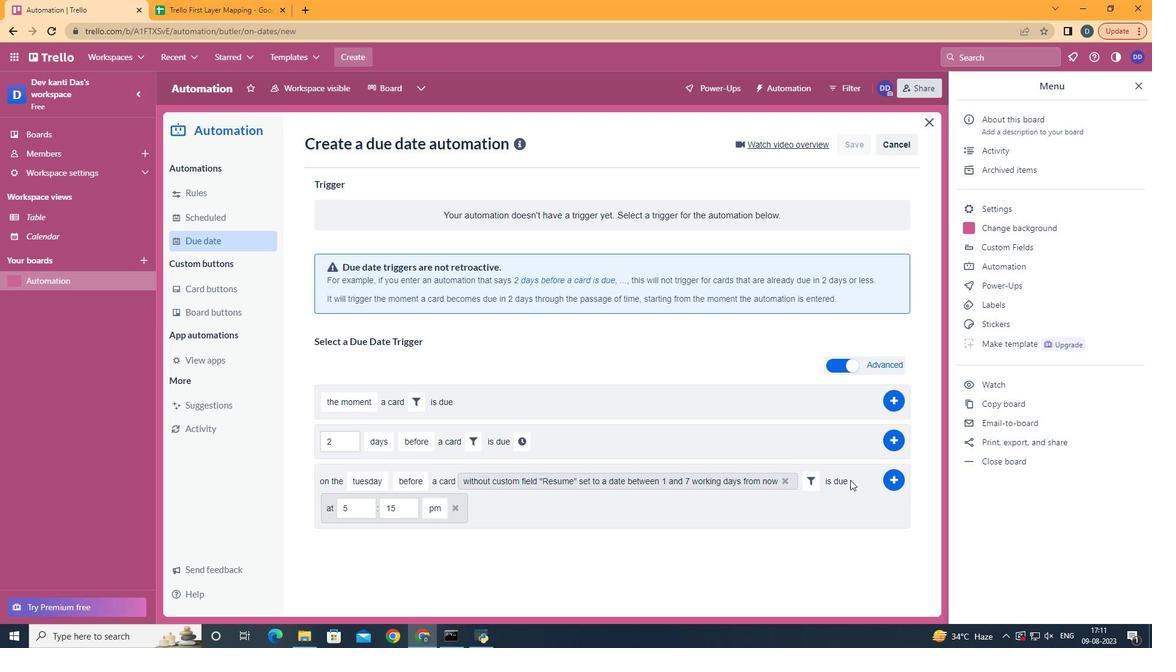
Action: Mouse moved to (351, 507)
Screenshot: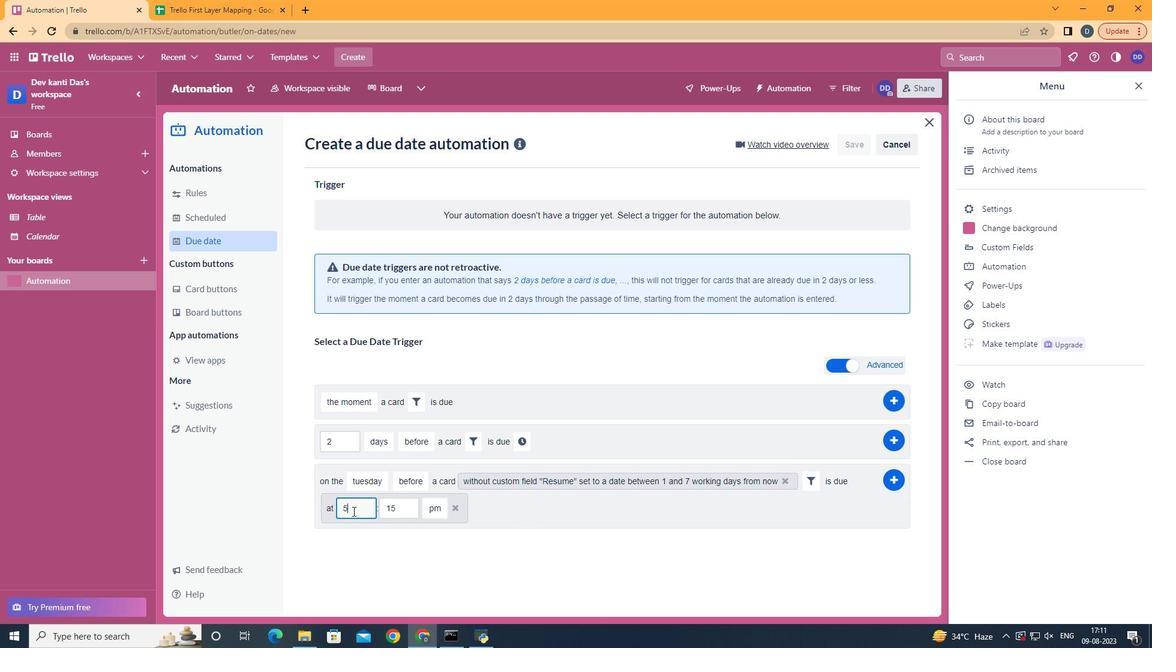 
Action: Mouse pressed left at (351, 507)
Screenshot: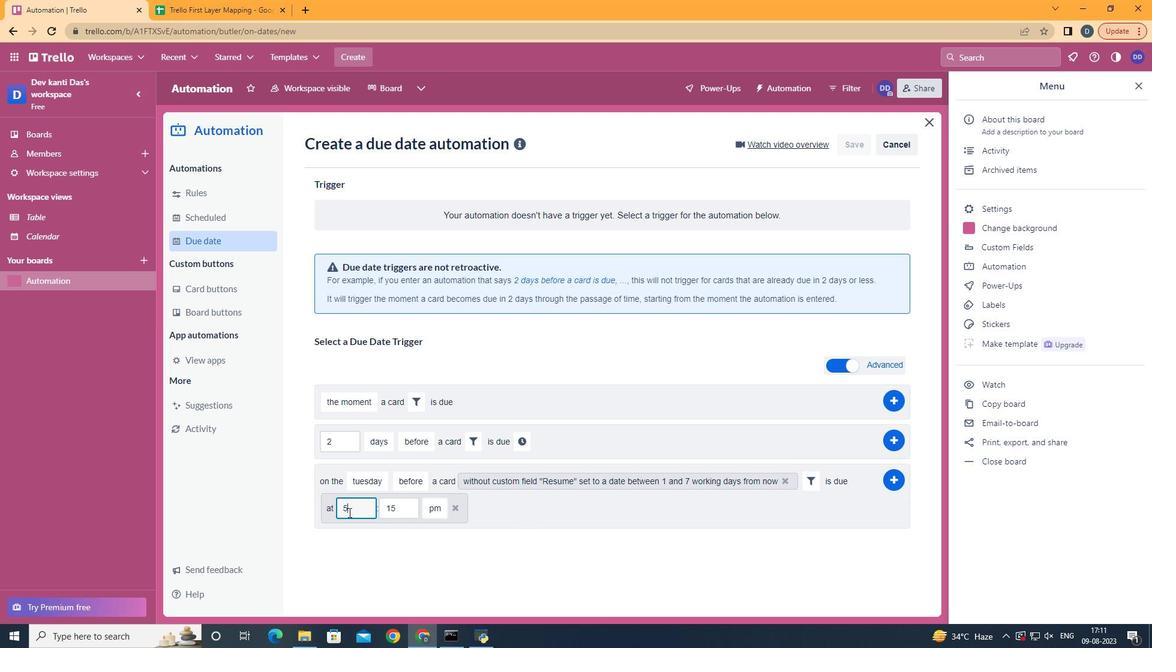 
Action: Mouse moved to (345, 509)
Screenshot: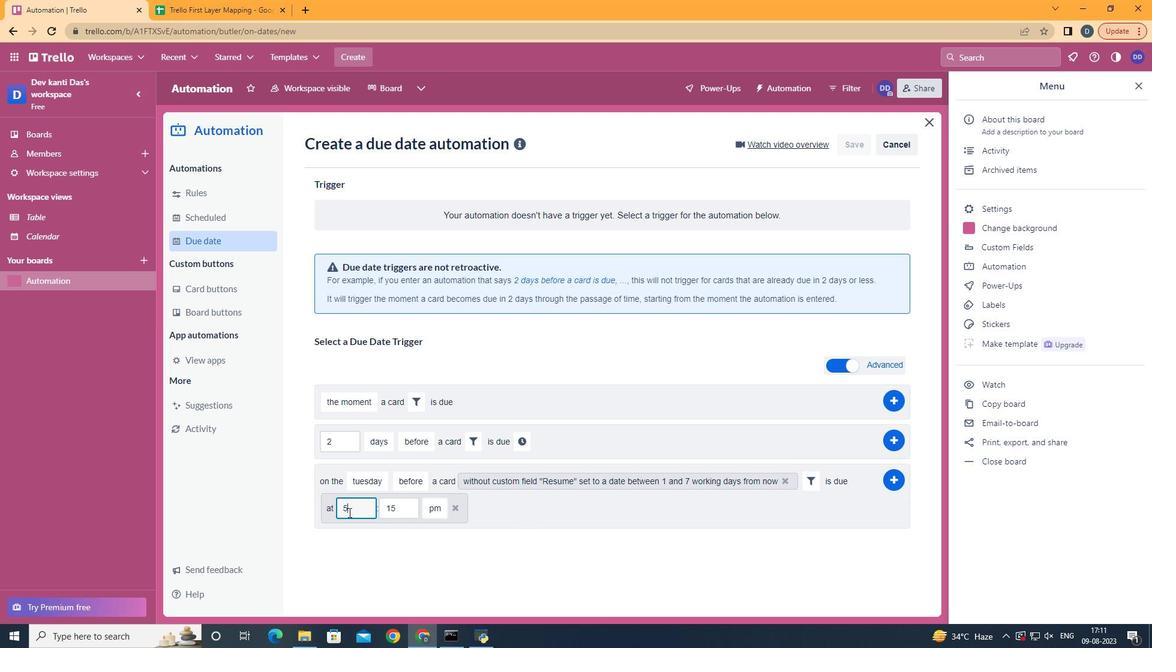 
Action: Key pressed <Key.backspace>11
Screenshot: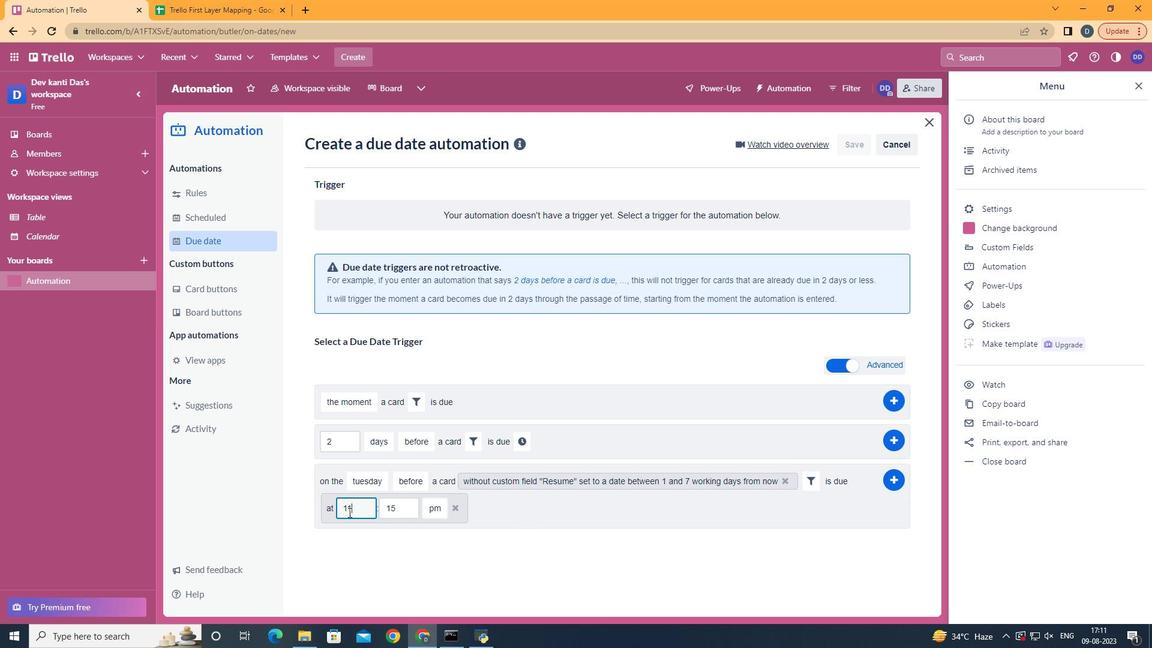 
Action: Mouse moved to (397, 506)
Screenshot: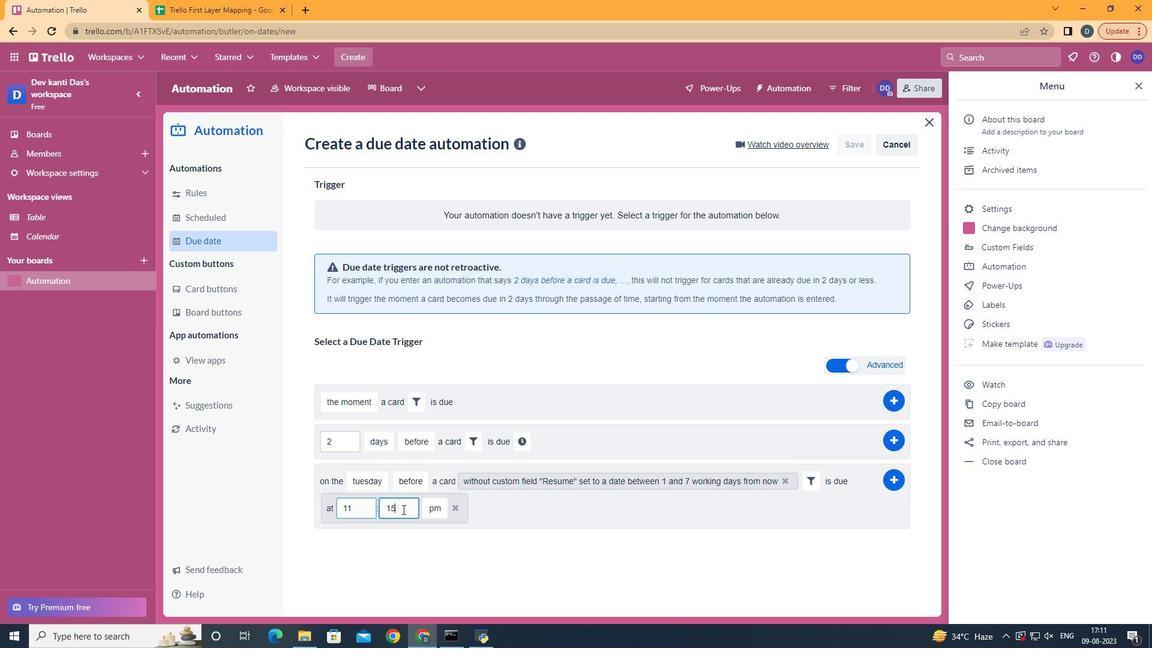 
Action: Mouse pressed left at (397, 506)
Screenshot: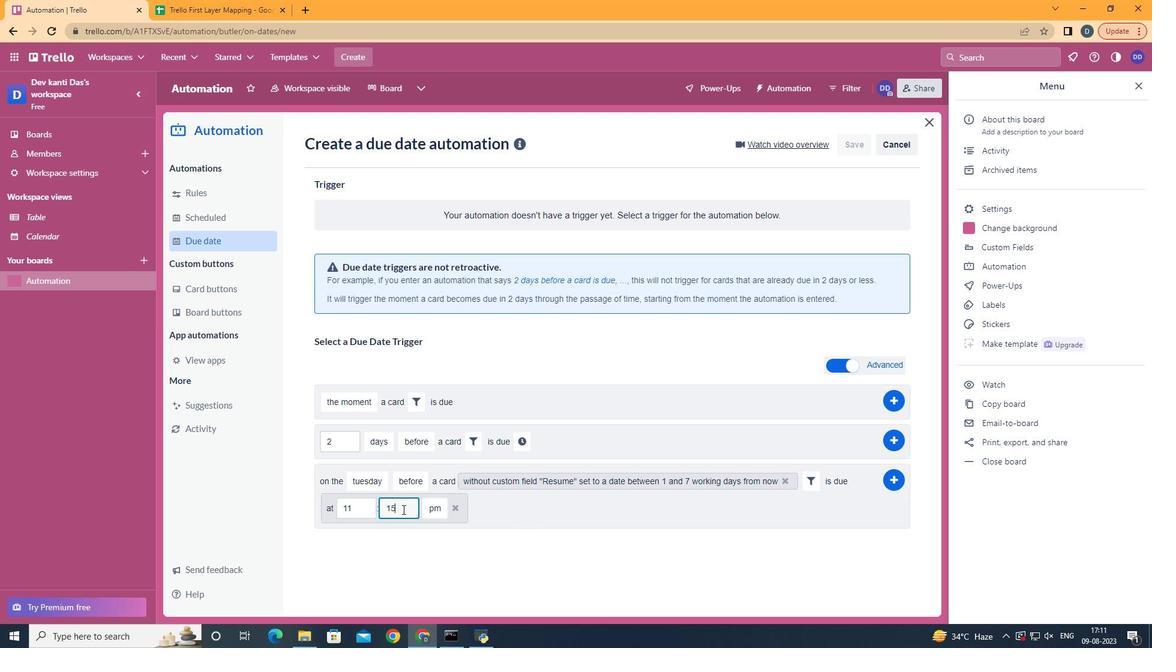 
Action: Mouse moved to (399, 506)
Screenshot: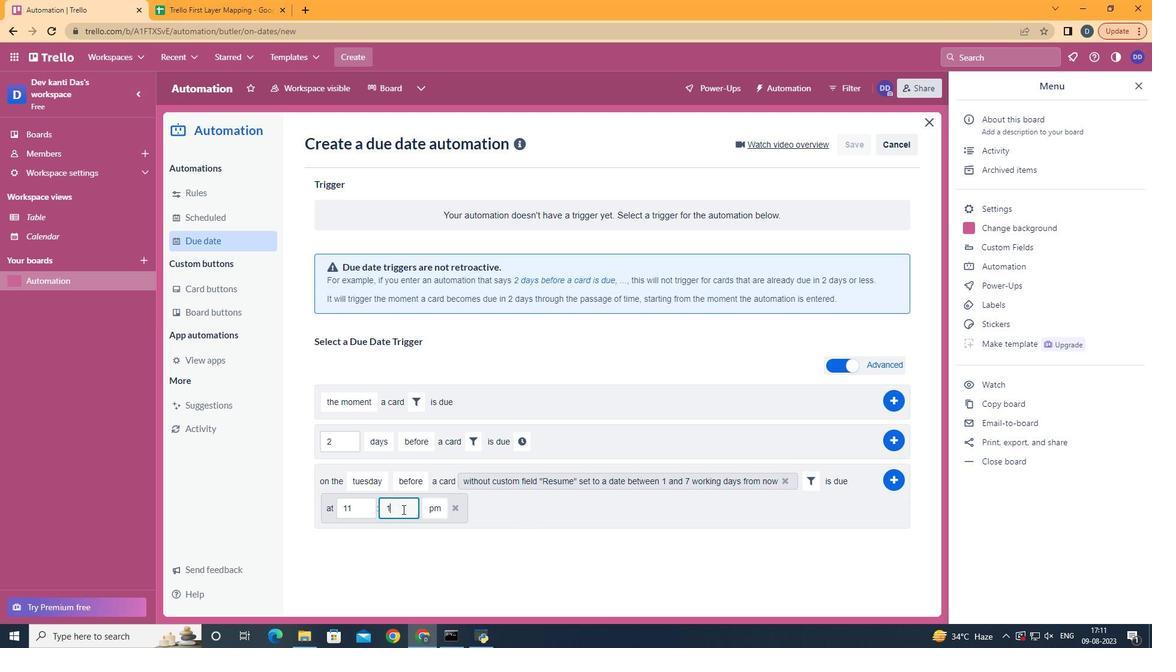 
Action: Key pressed <Key.backspace><Key.backspace>00
Screenshot: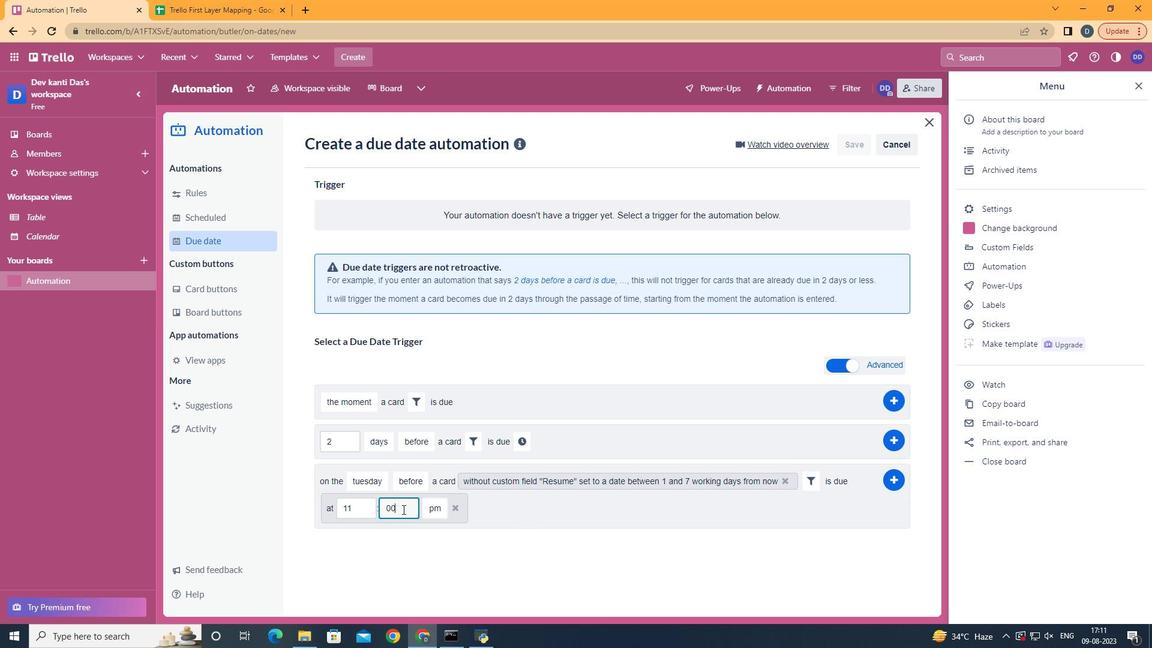 
Action: Mouse moved to (439, 524)
Screenshot: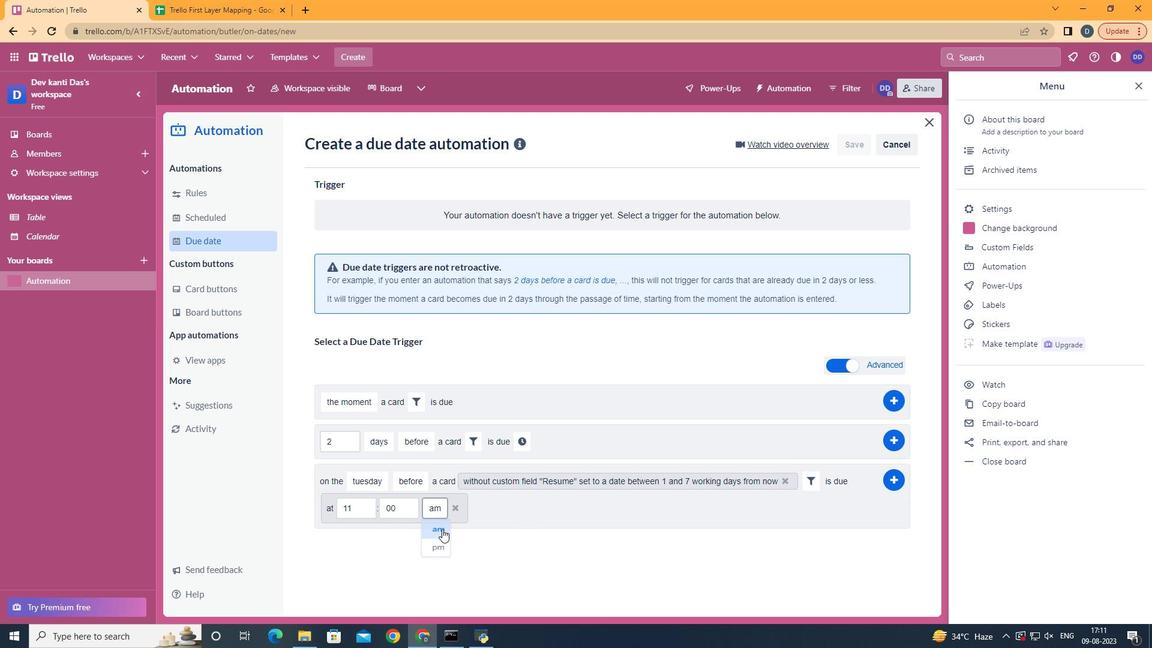 
Action: Mouse pressed left at (439, 524)
Screenshot: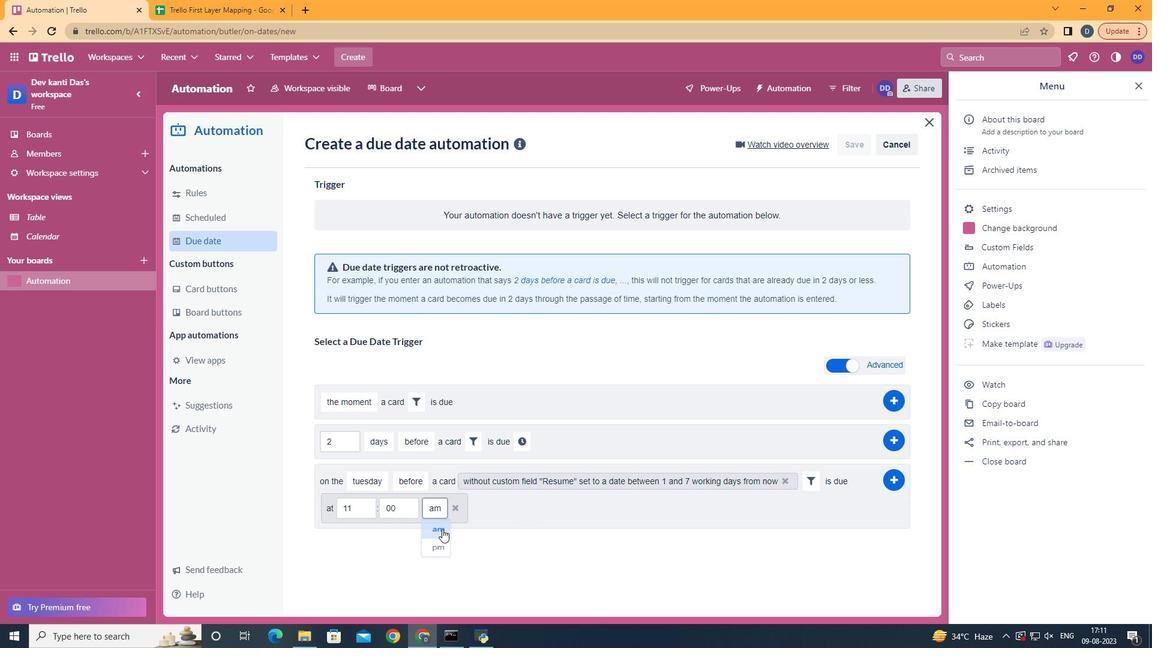 
Action: Mouse moved to (885, 478)
Screenshot: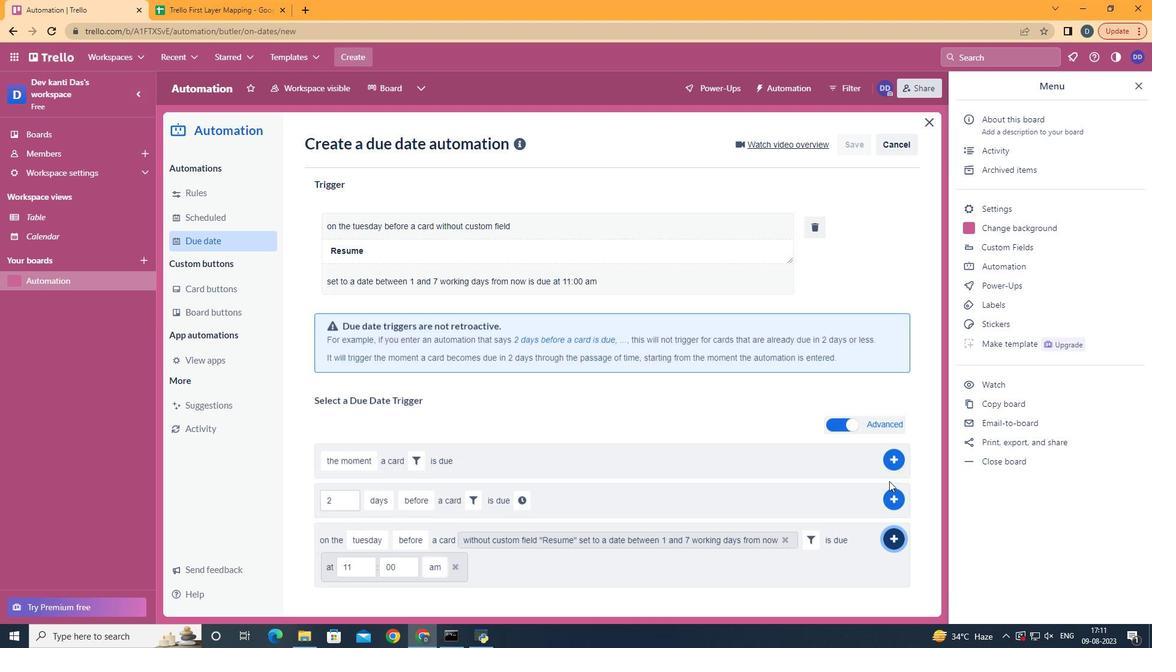 
Action: Mouse pressed left at (885, 478)
Screenshot: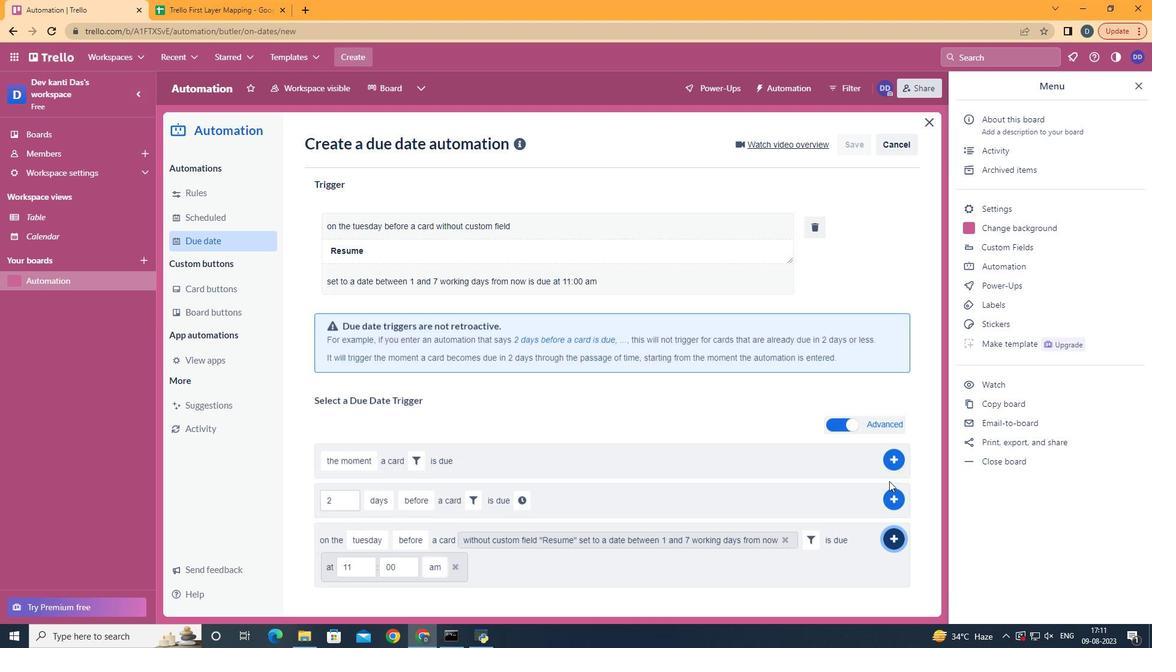 
Action: Mouse moved to (628, 280)
Screenshot: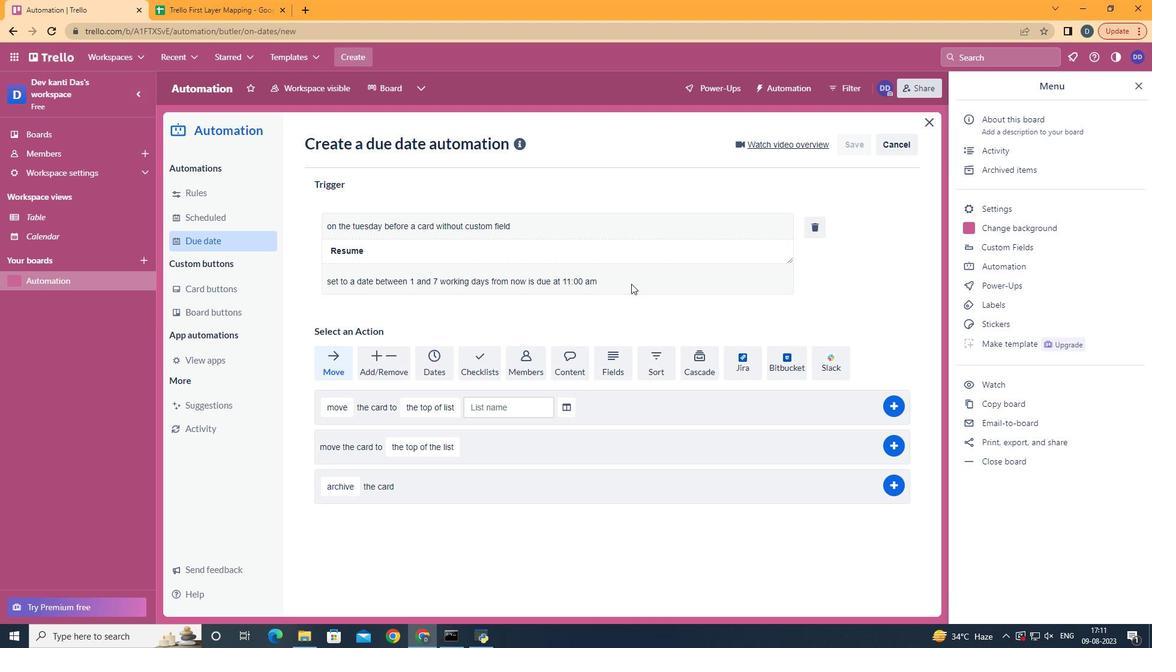 
